 Task: Find connections with filter location Neiva with filter topic #lawfirmmarketingwith filter profile language Spanish with filter current company Tekion Corp with filter school Dr. Ram Manohar Lohia Avadh University with filter industry Temporary Help Services with filter service category Email Marketing with filter keywords title Cruise Director
Action: Mouse moved to (147, 218)
Screenshot: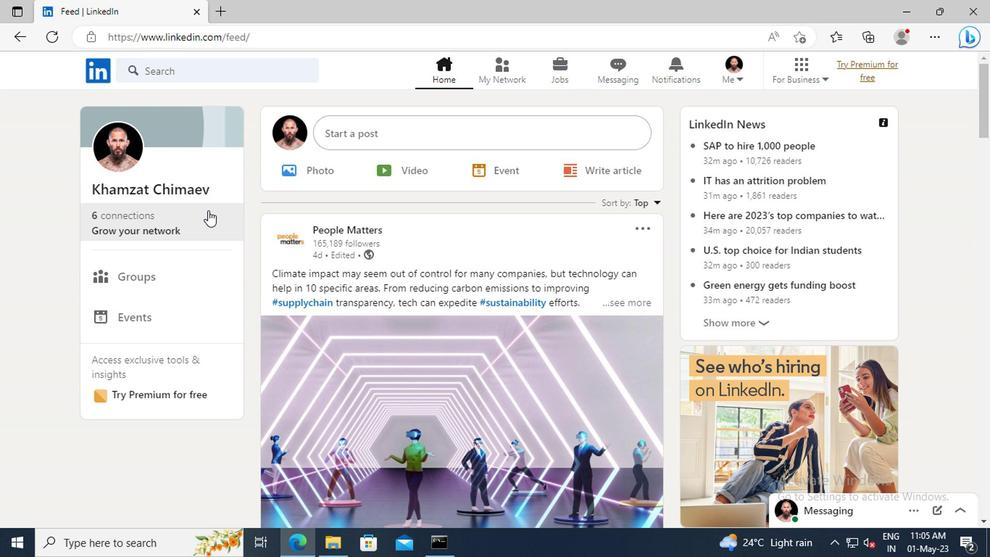
Action: Mouse pressed left at (147, 218)
Screenshot: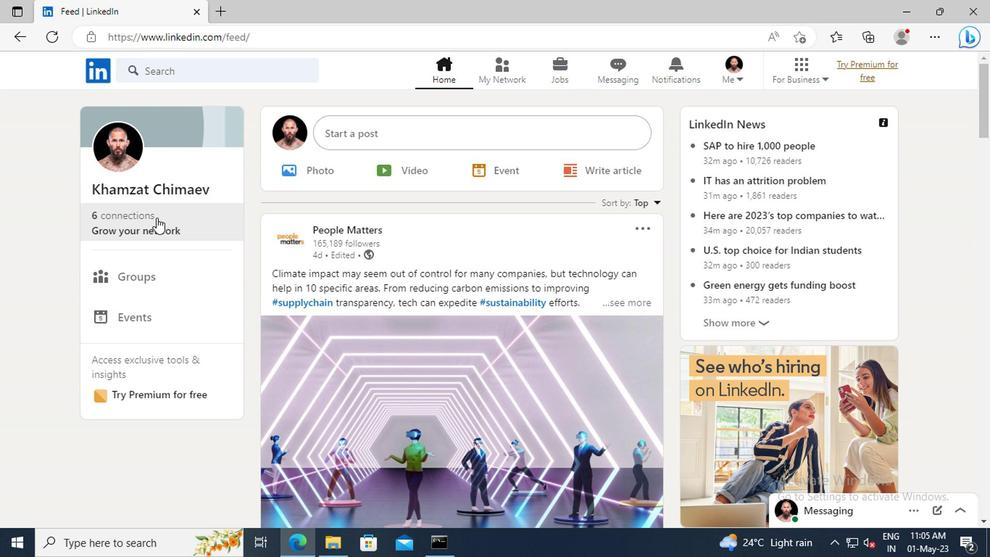 
Action: Mouse moved to (162, 155)
Screenshot: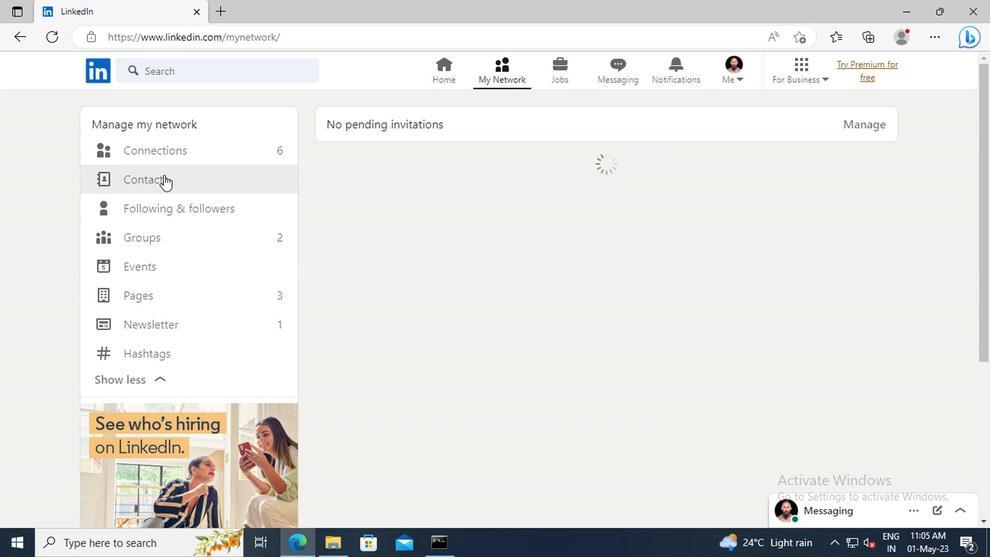 
Action: Mouse pressed left at (162, 155)
Screenshot: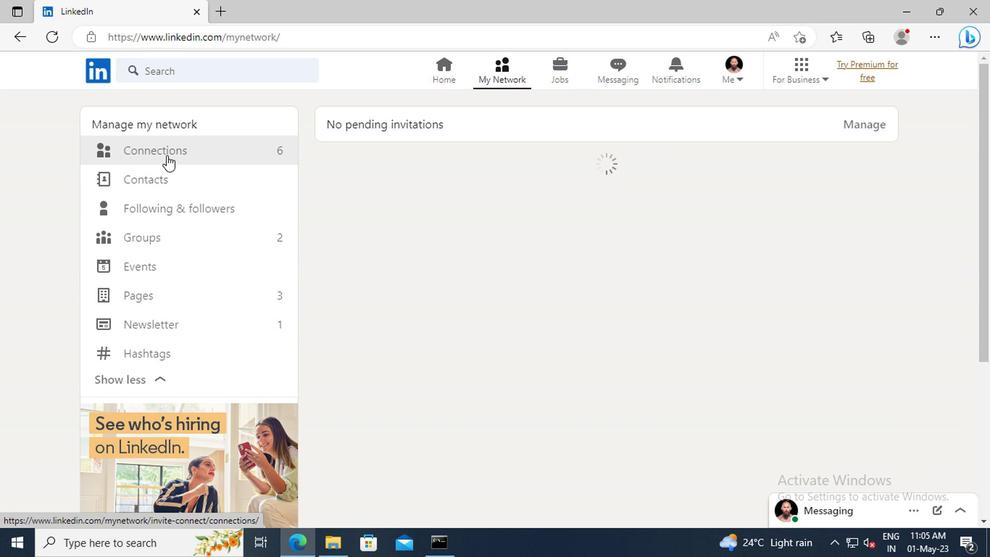 
Action: Mouse moved to (582, 157)
Screenshot: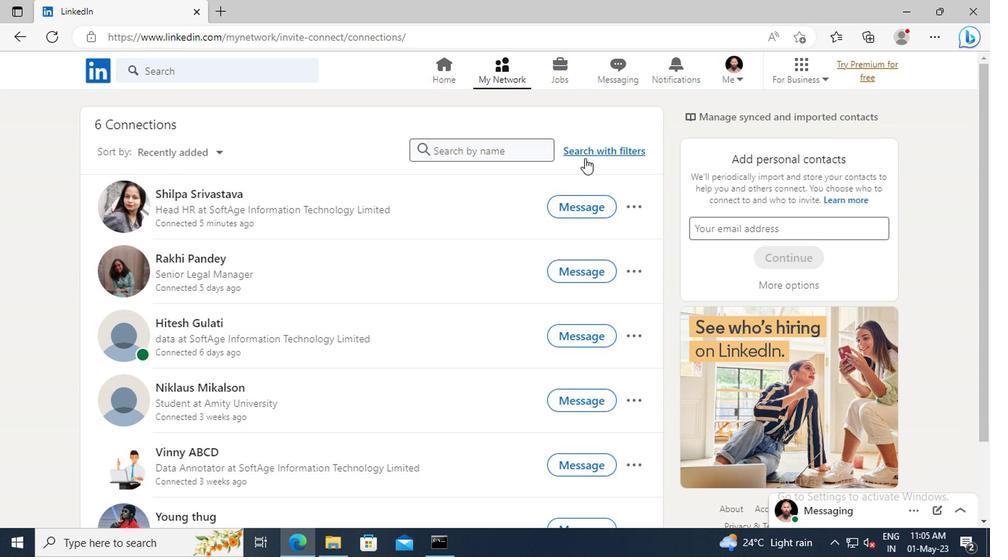 
Action: Mouse pressed left at (582, 157)
Screenshot: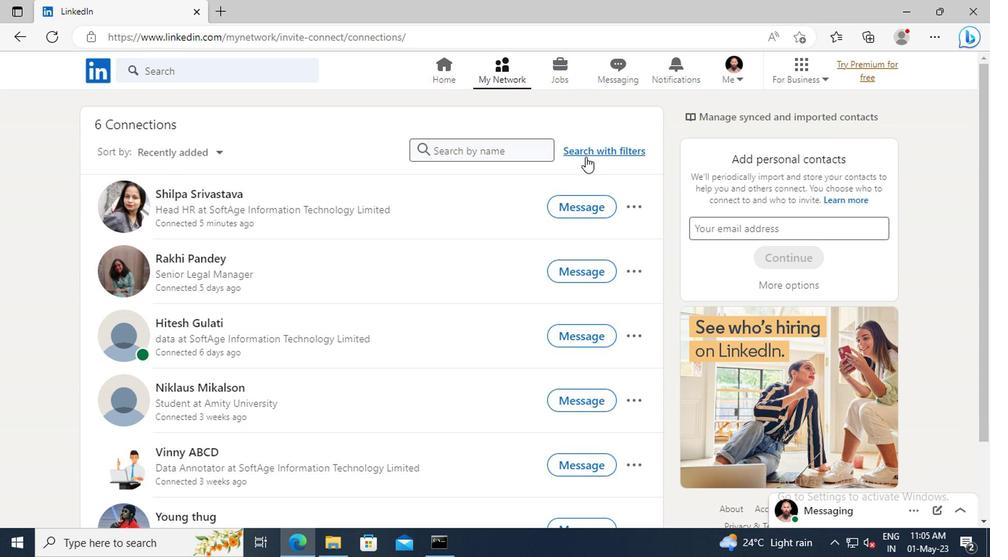 
Action: Mouse moved to (545, 114)
Screenshot: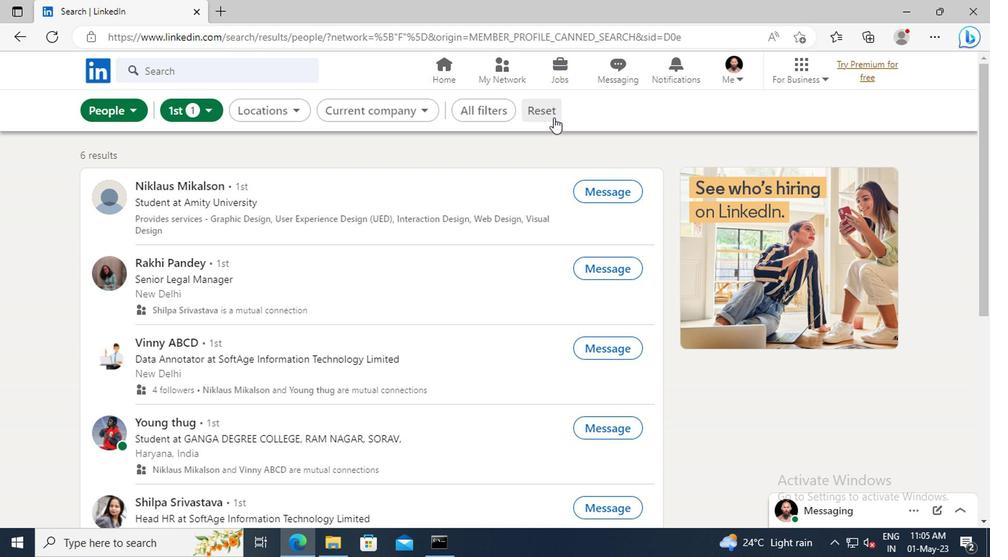
Action: Mouse pressed left at (545, 114)
Screenshot: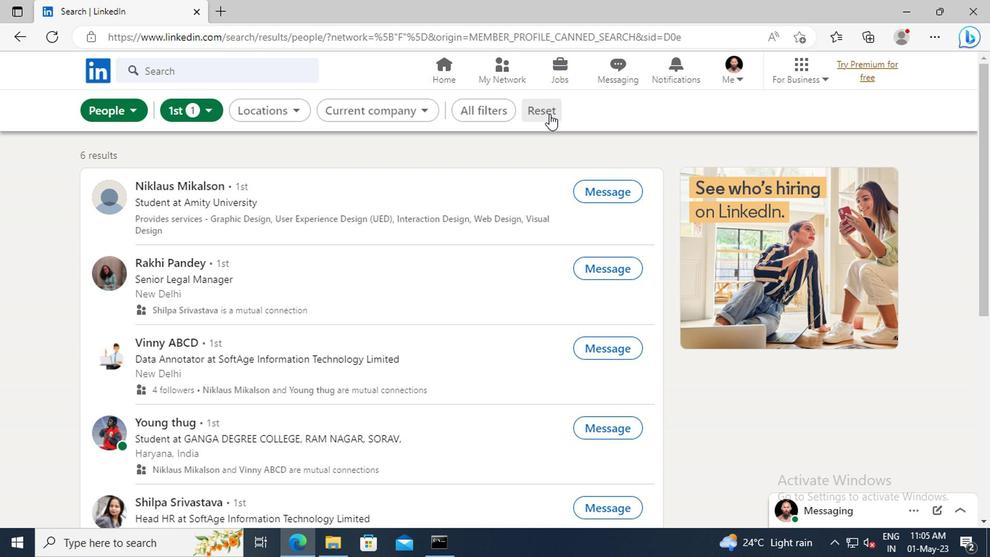 
Action: Mouse moved to (518, 114)
Screenshot: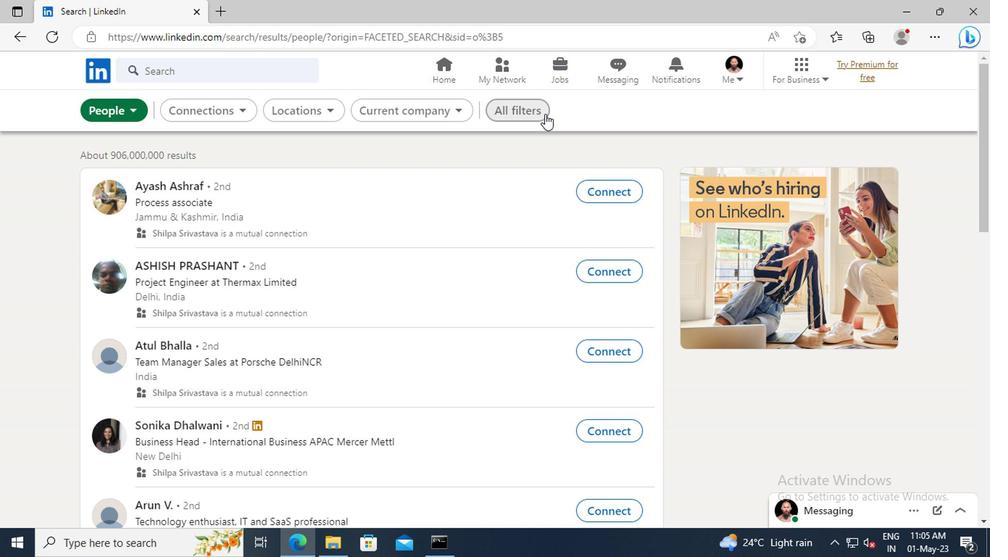 
Action: Mouse pressed left at (518, 114)
Screenshot: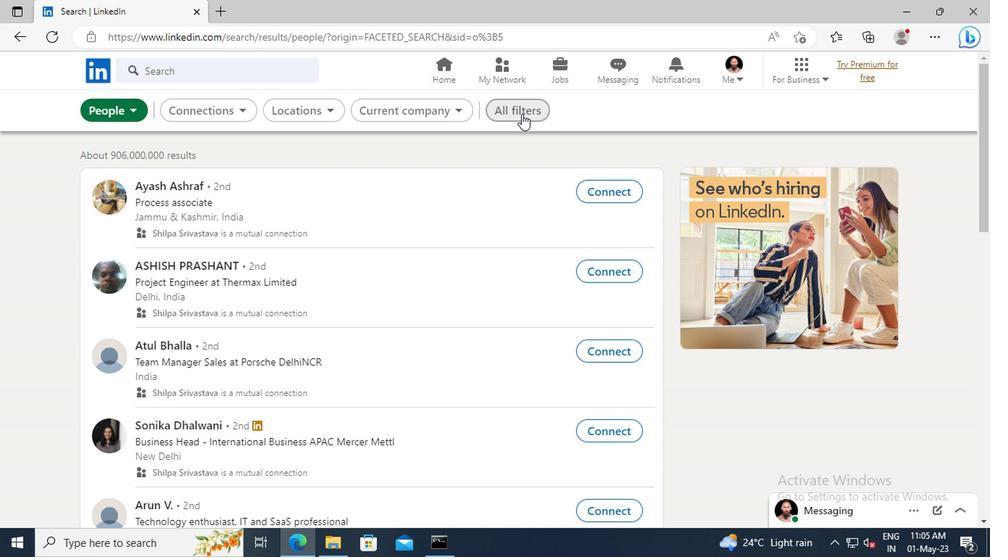 
Action: Mouse moved to (796, 223)
Screenshot: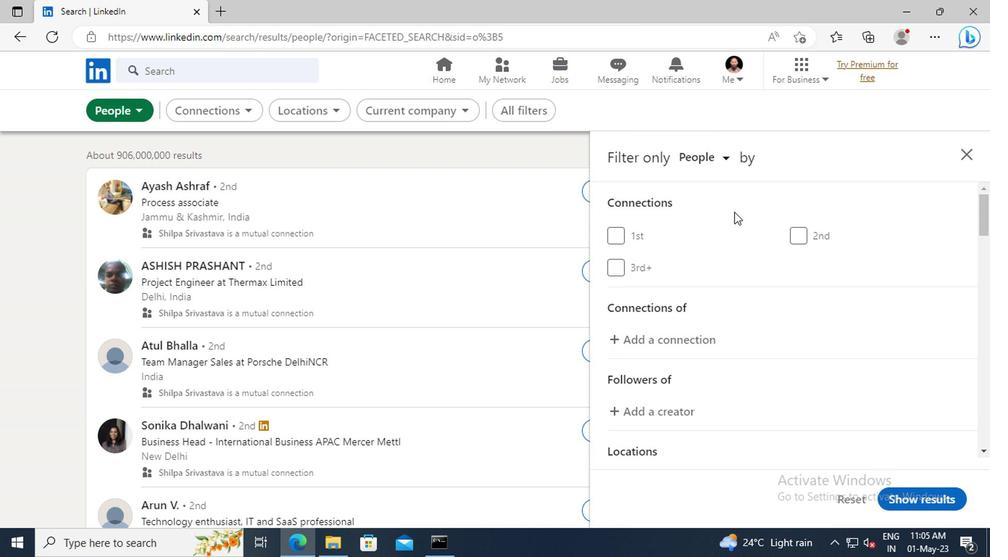 
Action: Mouse scrolled (796, 222) with delta (0, -1)
Screenshot: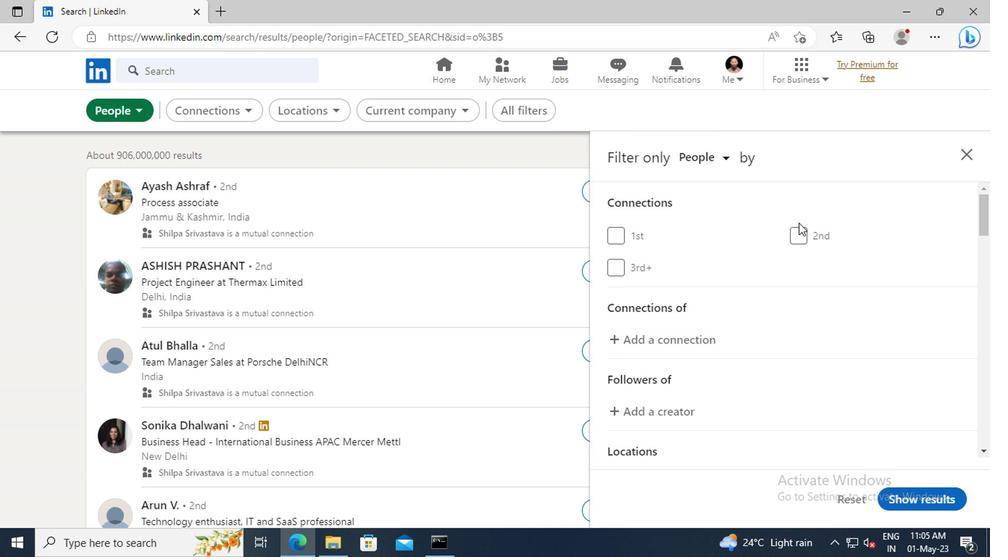 
Action: Mouse scrolled (796, 222) with delta (0, -1)
Screenshot: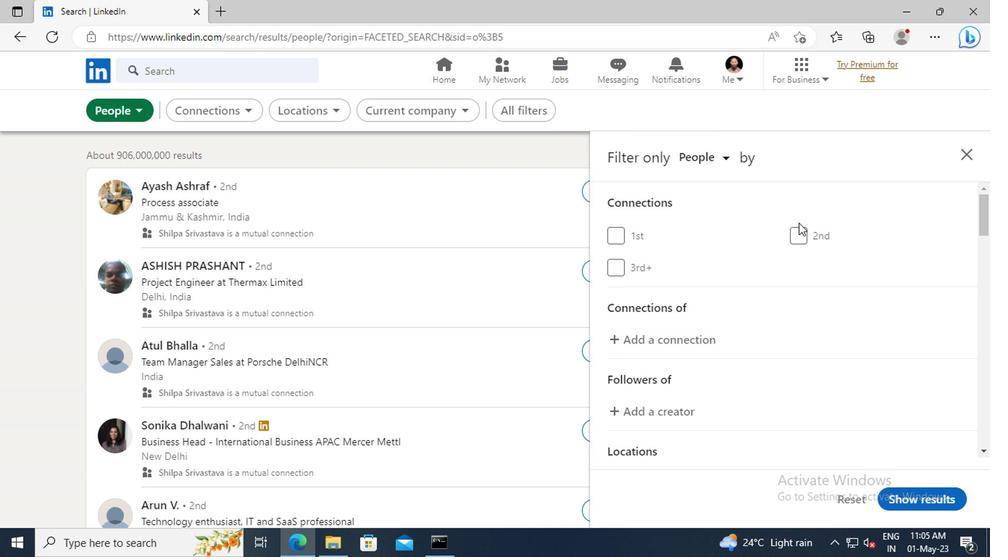 
Action: Mouse scrolled (796, 222) with delta (0, -1)
Screenshot: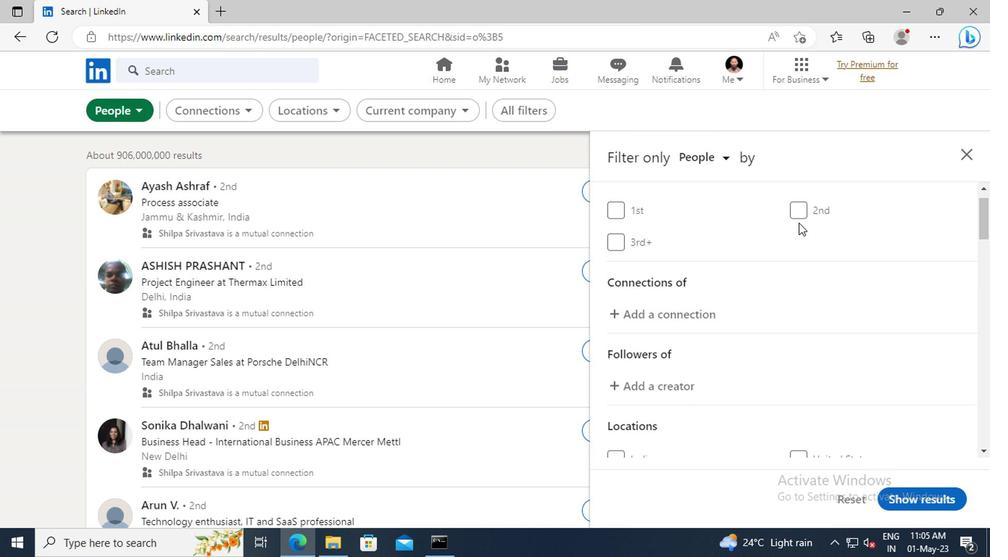 
Action: Mouse scrolled (796, 222) with delta (0, -1)
Screenshot: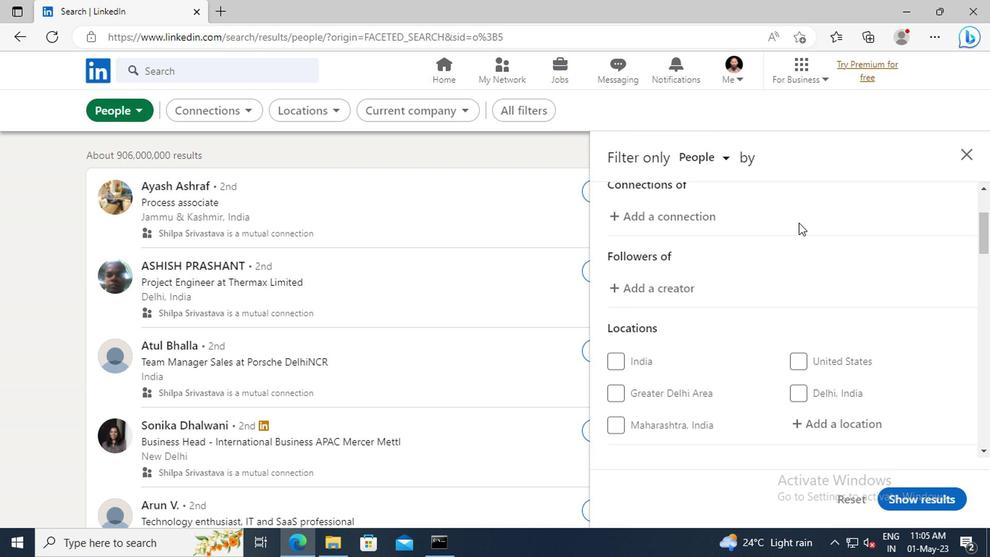 
Action: Mouse moved to (796, 223)
Screenshot: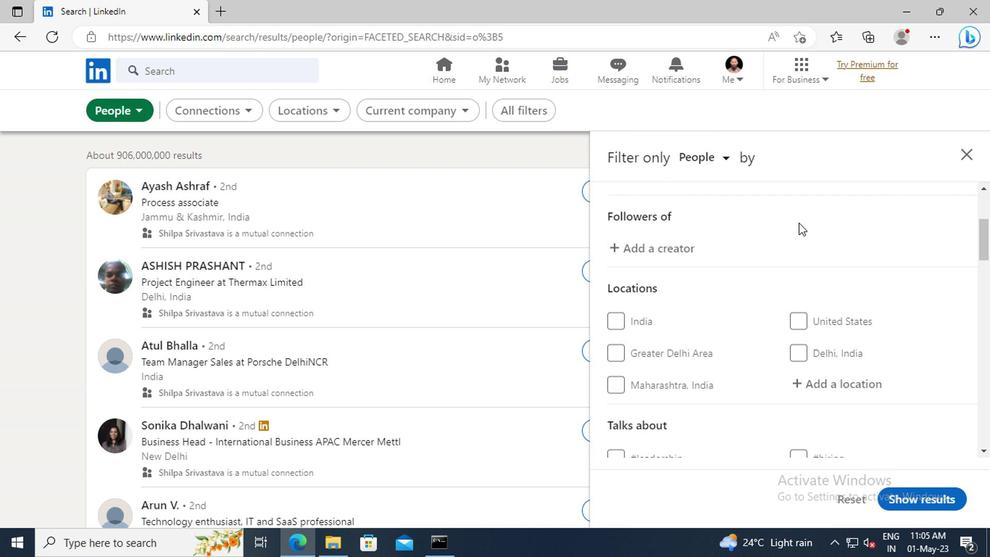 
Action: Mouse scrolled (796, 223) with delta (0, 0)
Screenshot: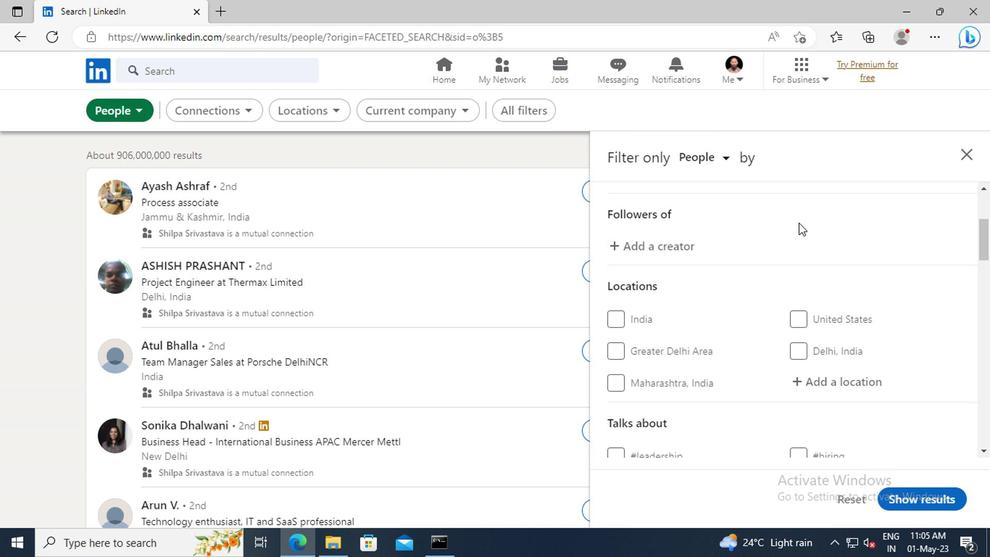 
Action: Mouse scrolled (796, 223) with delta (0, 0)
Screenshot: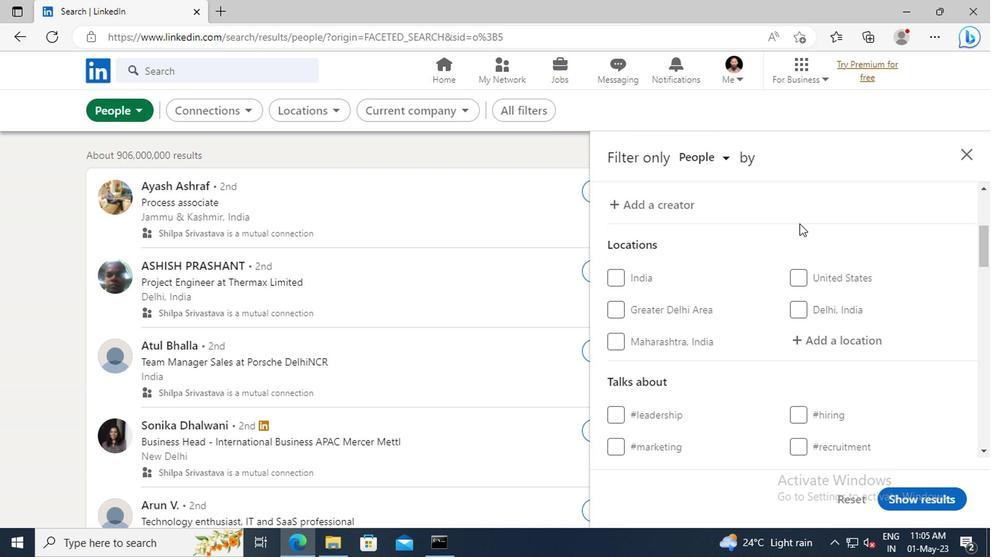 
Action: Mouse moved to (805, 297)
Screenshot: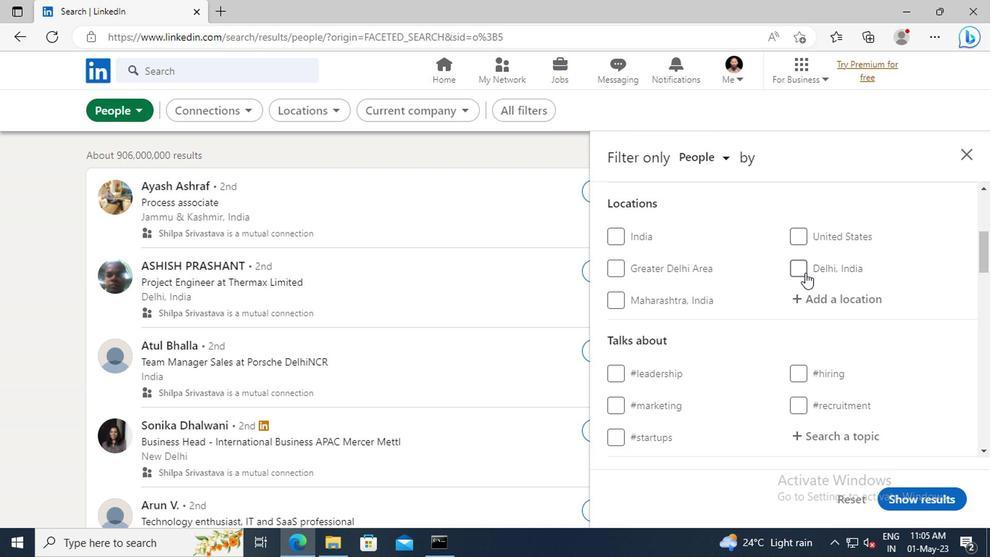 
Action: Mouse pressed left at (805, 297)
Screenshot: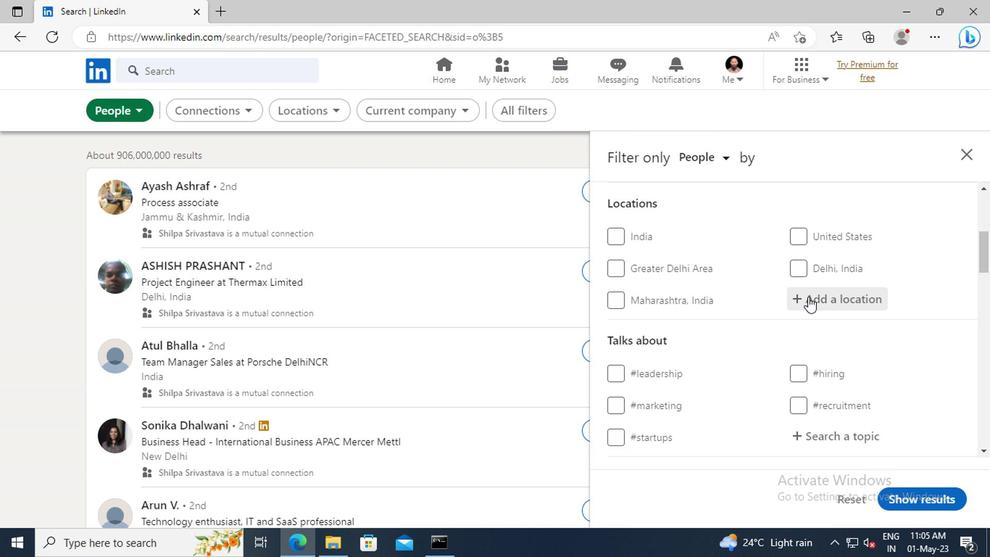 
Action: Key pressed <Key.shift>NEIVA<Key.enter>
Screenshot: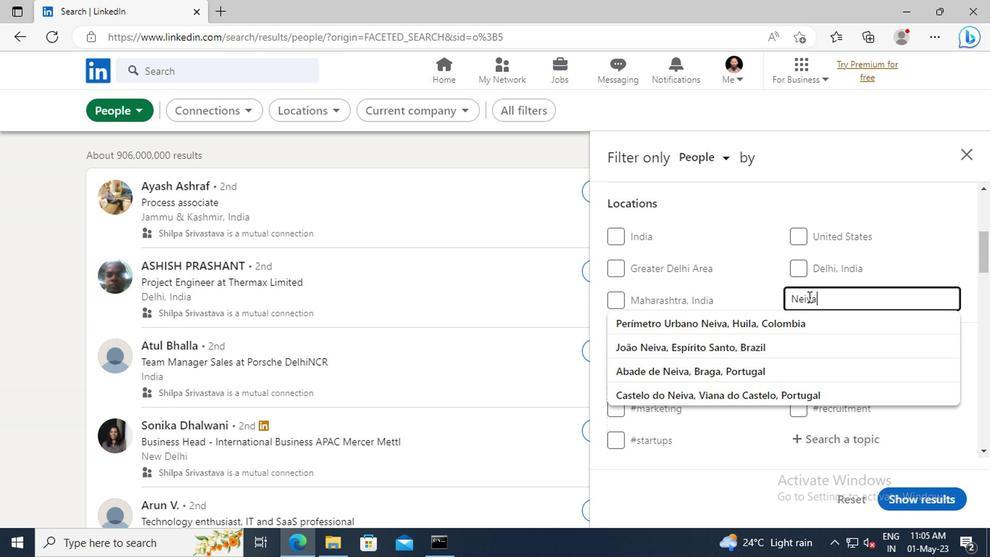 
Action: Mouse scrolled (805, 296) with delta (0, 0)
Screenshot: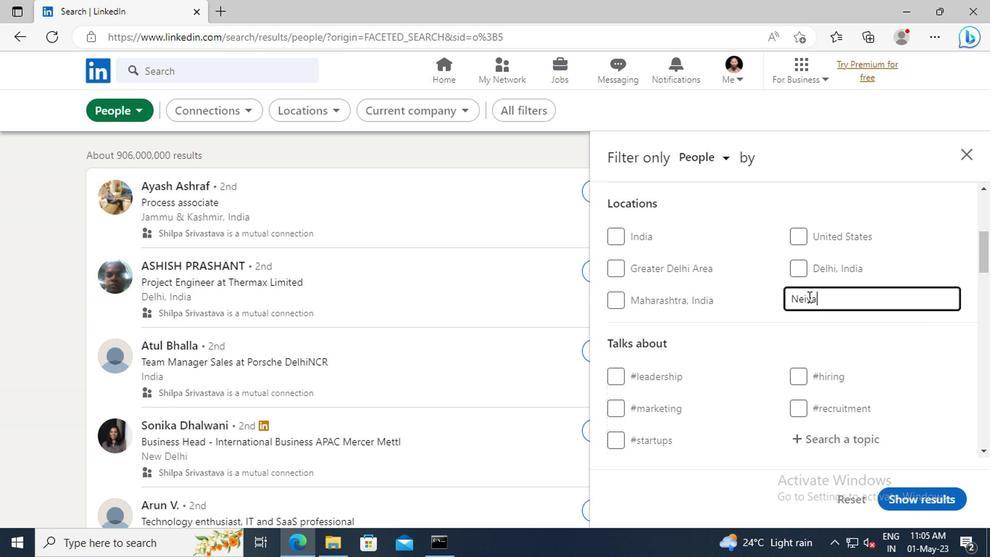 
Action: Mouse scrolled (805, 296) with delta (0, 0)
Screenshot: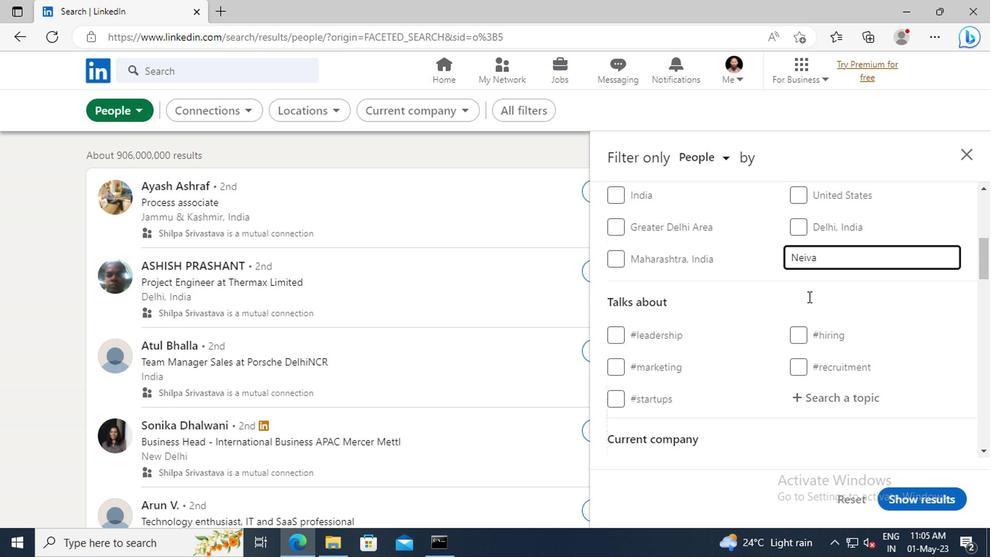 
Action: Mouse scrolled (805, 296) with delta (0, 0)
Screenshot: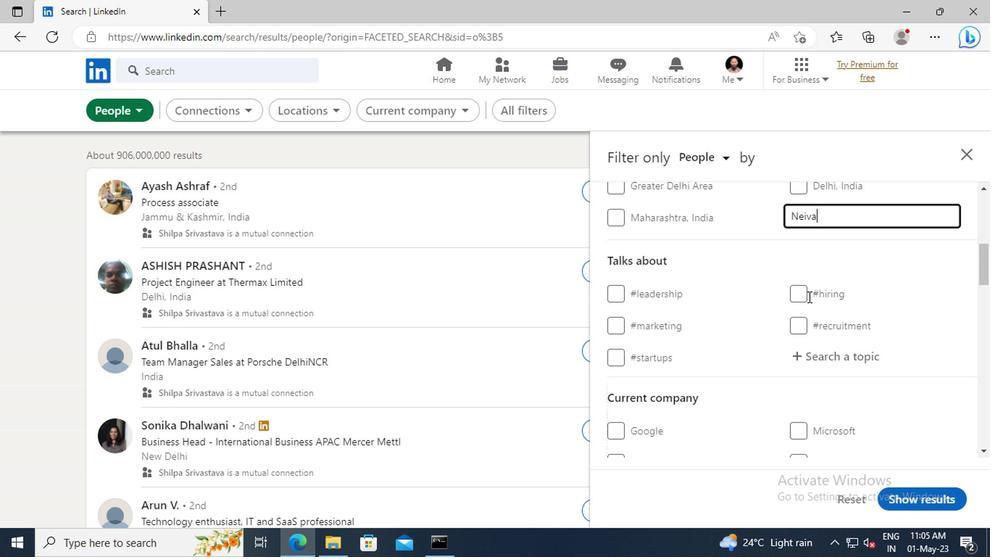 
Action: Mouse moved to (807, 315)
Screenshot: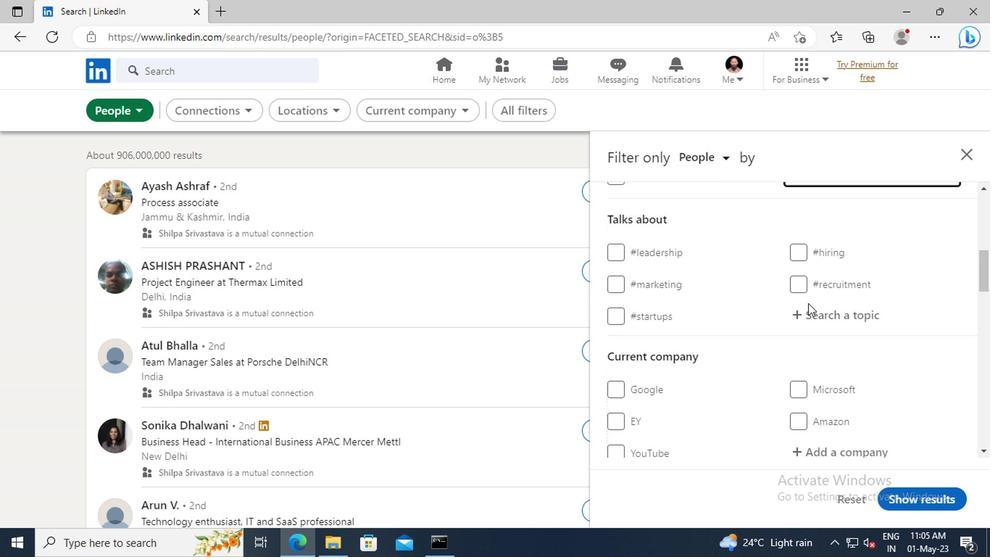 
Action: Mouse pressed left at (807, 315)
Screenshot: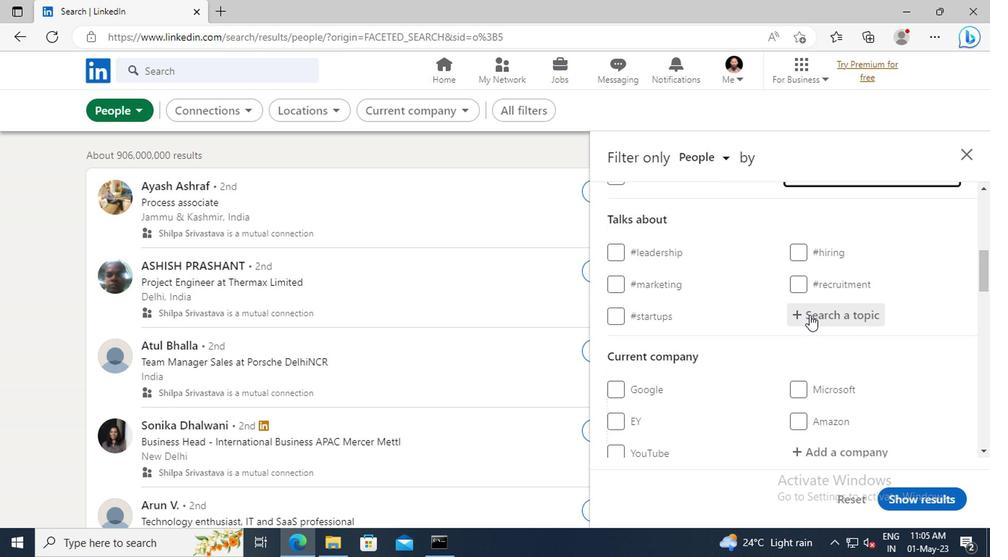 
Action: Key pressed LAWFIRMMARK
Screenshot: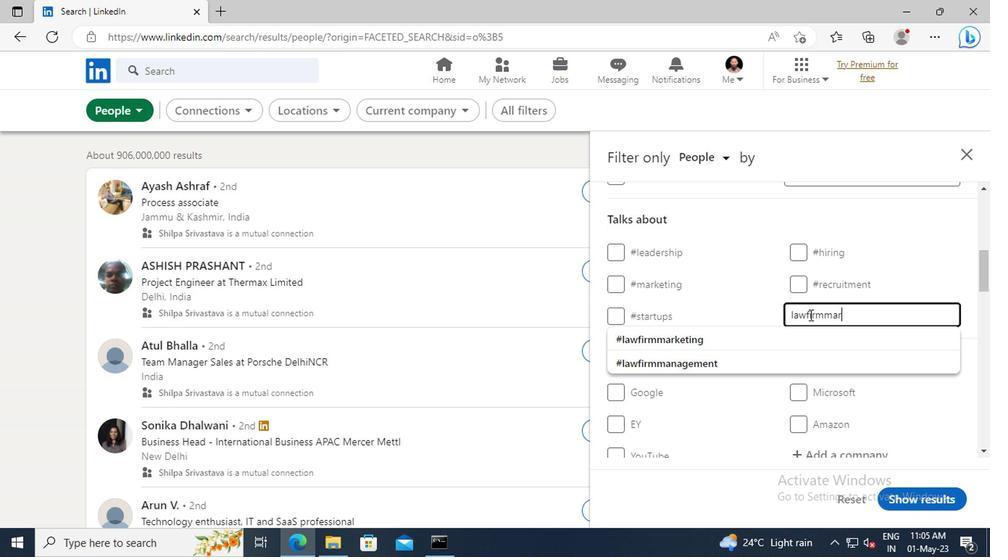 
Action: Mouse moved to (796, 337)
Screenshot: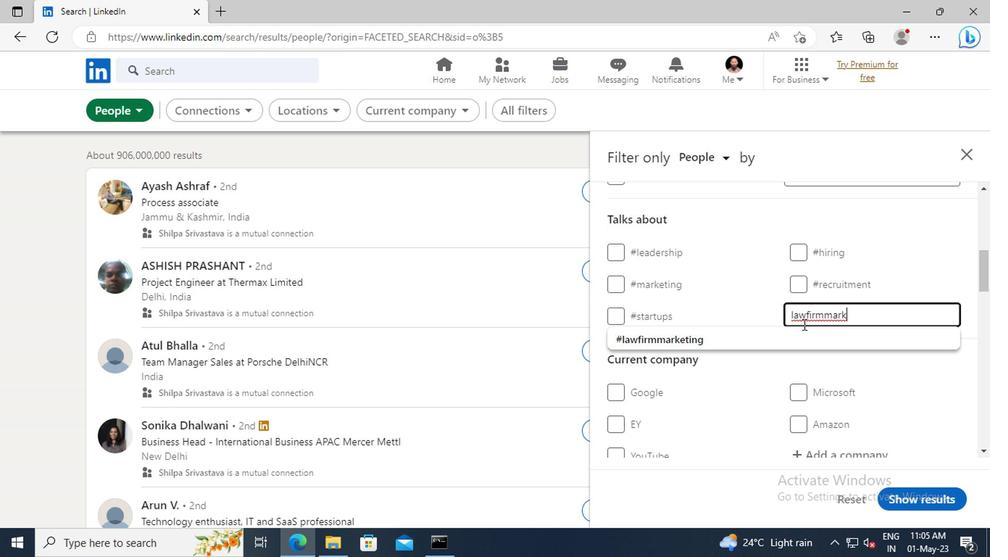 
Action: Mouse pressed left at (796, 337)
Screenshot: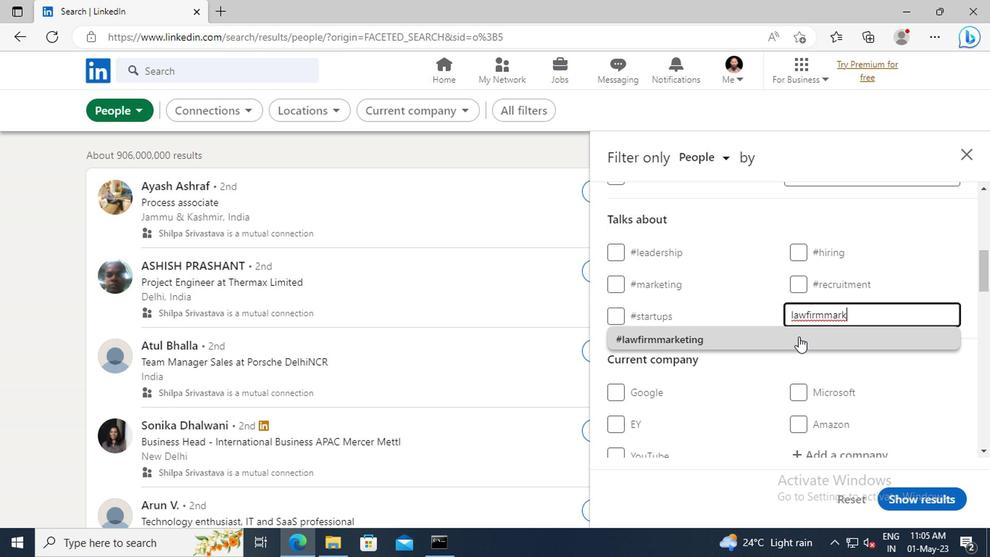 
Action: Mouse scrolled (796, 336) with delta (0, -1)
Screenshot: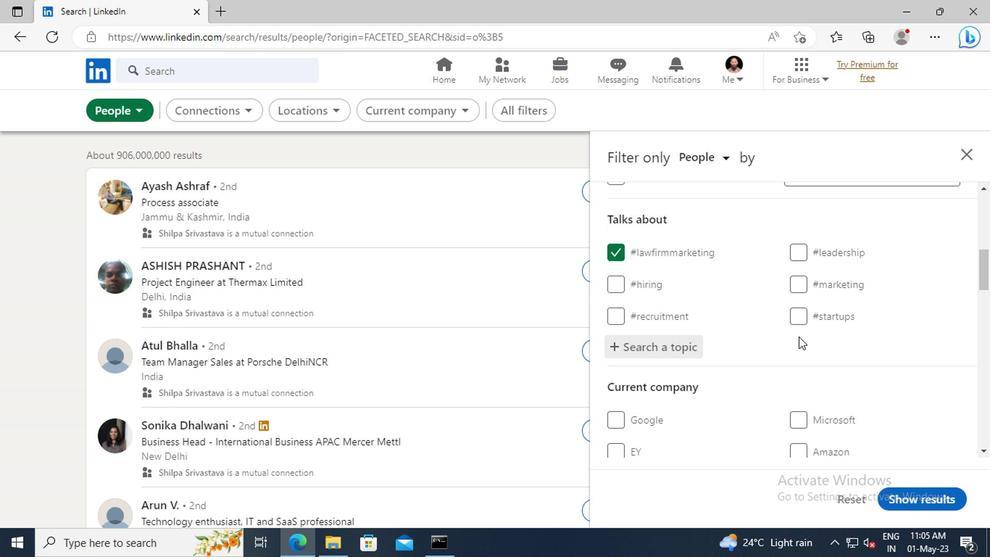 
Action: Mouse scrolled (796, 336) with delta (0, -1)
Screenshot: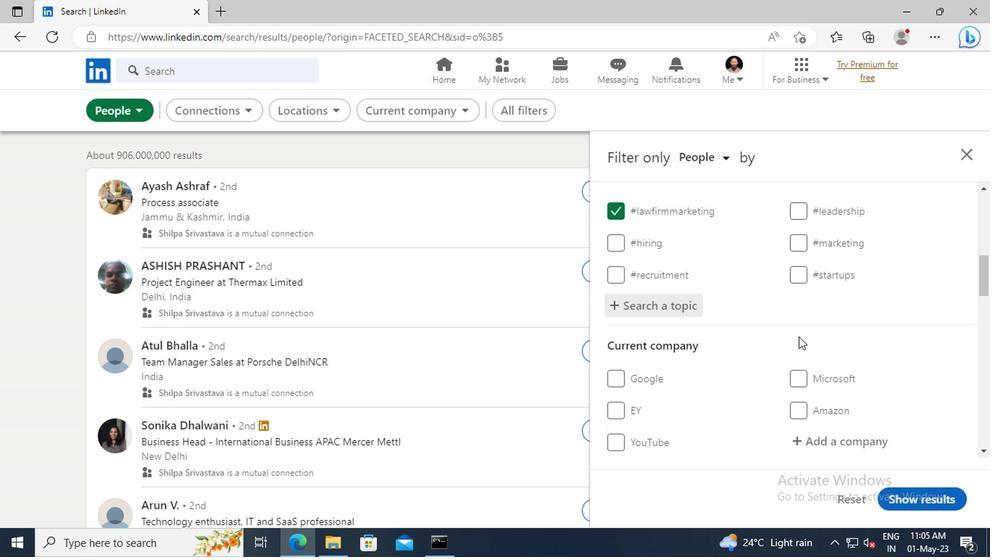
Action: Mouse scrolled (796, 336) with delta (0, -1)
Screenshot: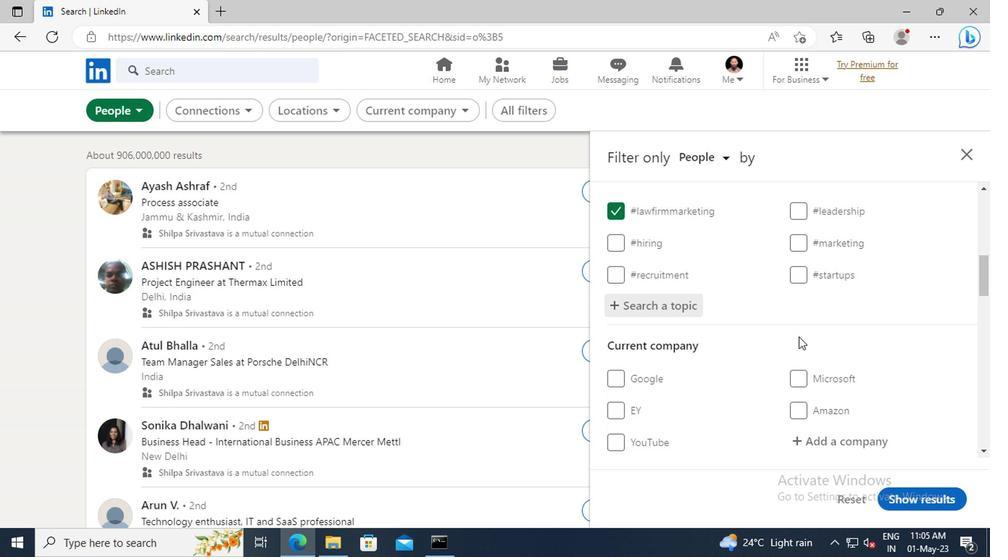 
Action: Mouse scrolled (796, 336) with delta (0, -1)
Screenshot: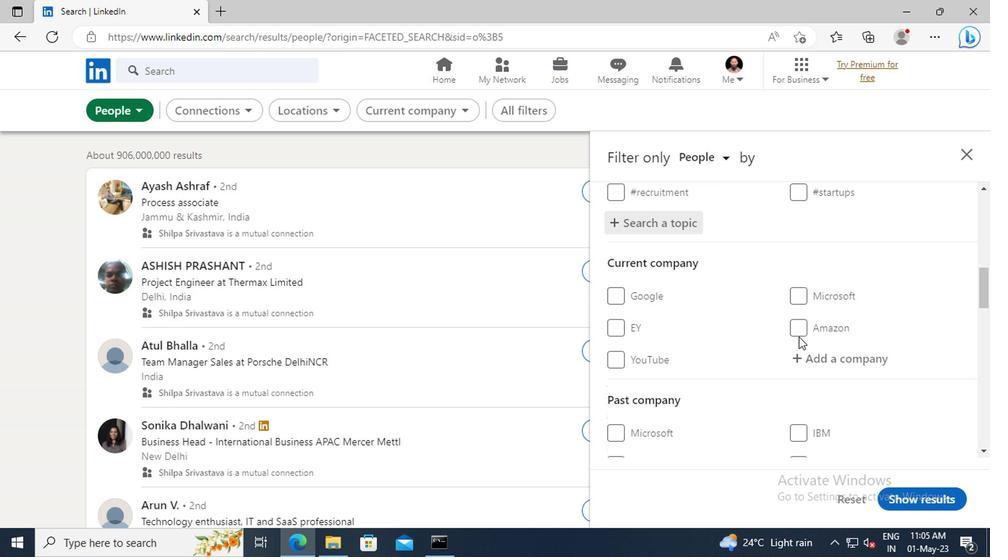 
Action: Mouse scrolled (796, 336) with delta (0, -1)
Screenshot: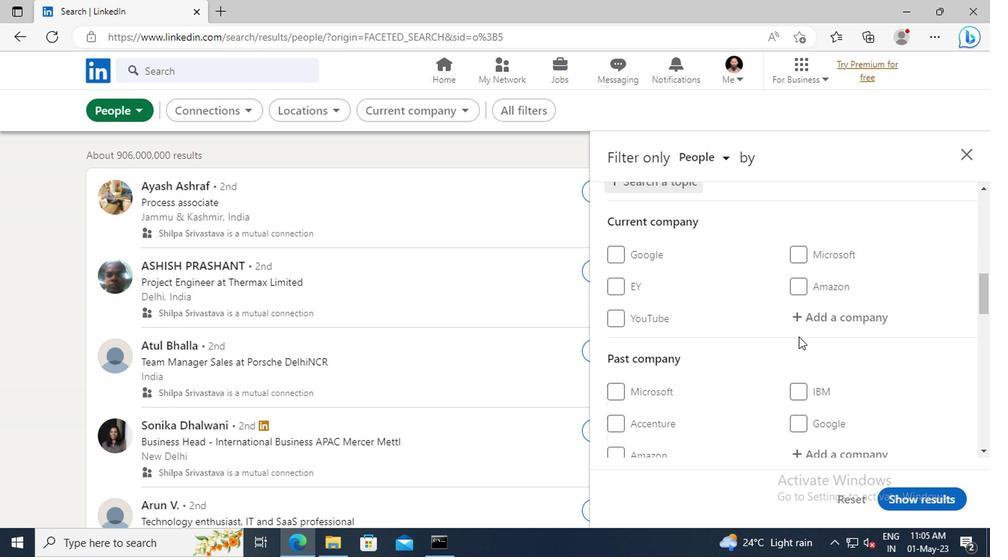 
Action: Mouse scrolled (796, 336) with delta (0, -1)
Screenshot: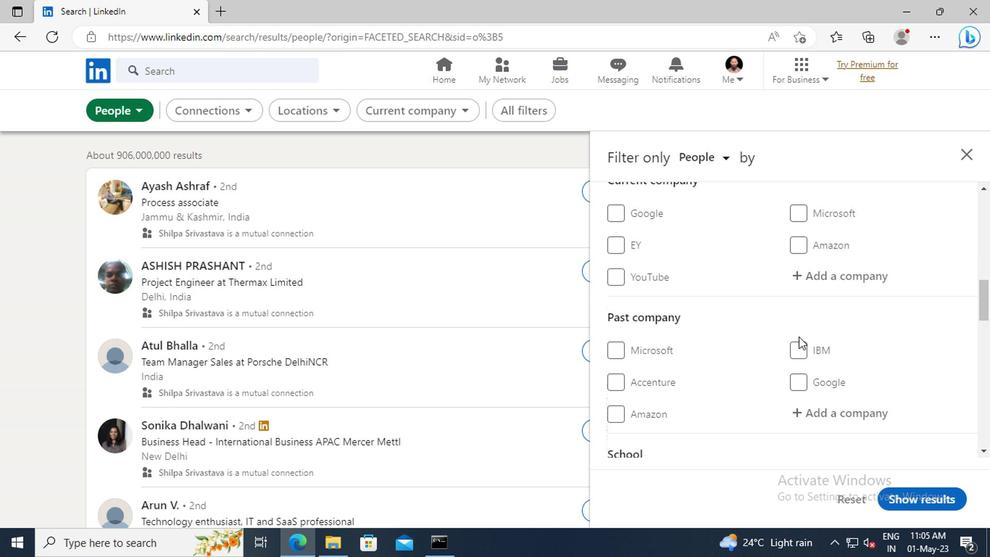 
Action: Mouse scrolled (796, 336) with delta (0, -1)
Screenshot: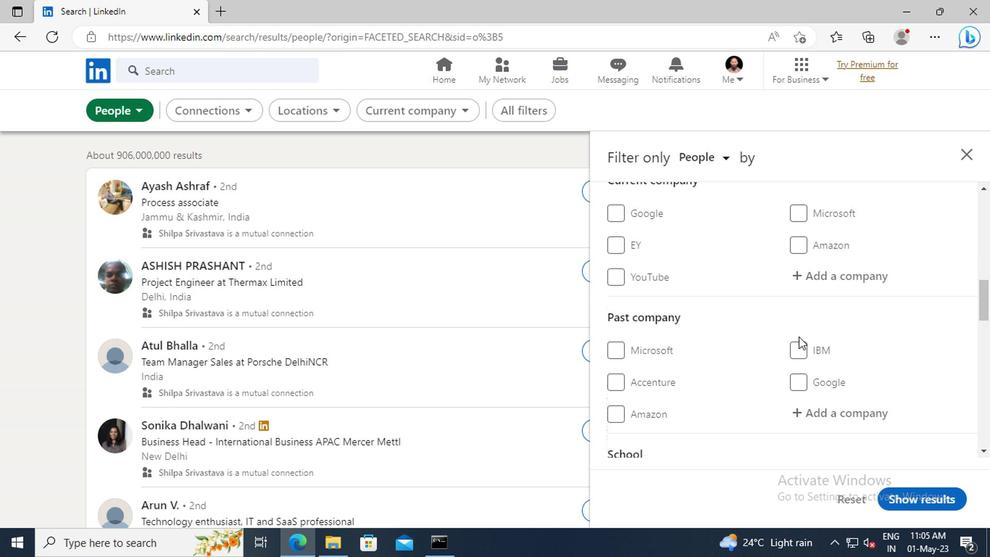 
Action: Mouse scrolled (796, 336) with delta (0, -1)
Screenshot: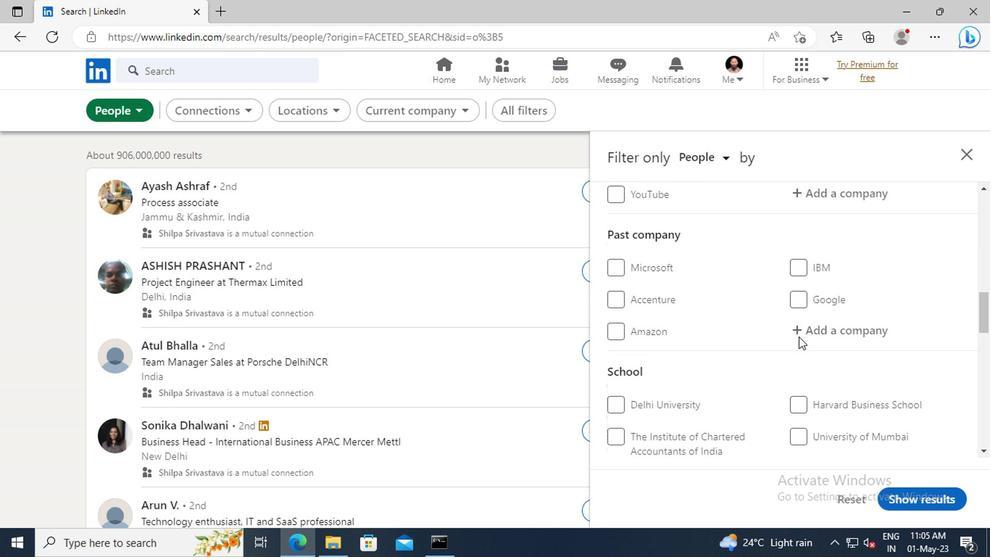 
Action: Mouse scrolled (796, 336) with delta (0, -1)
Screenshot: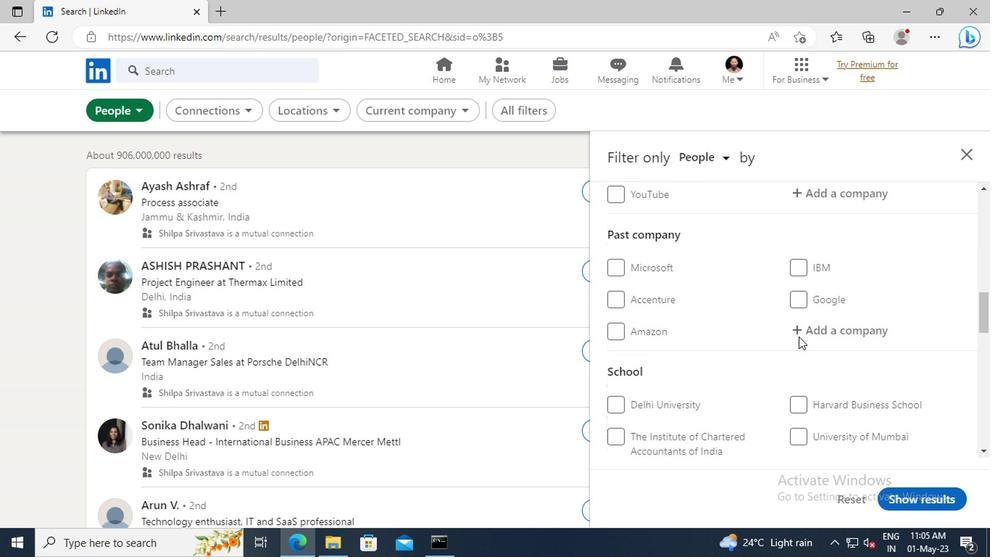 
Action: Mouse scrolled (796, 336) with delta (0, -1)
Screenshot: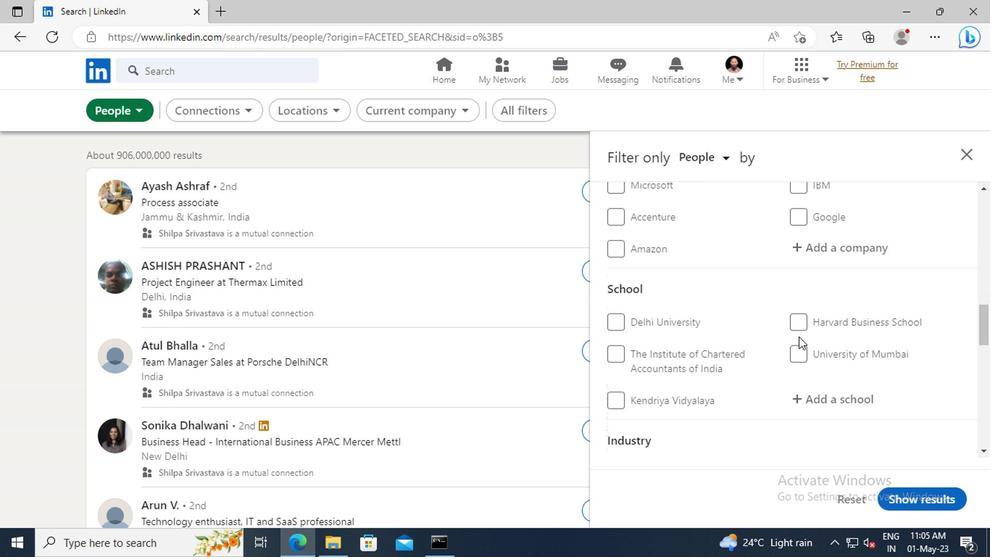 
Action: Mouse scrolled (796, 336) with delta (0, -1)
Screenshot: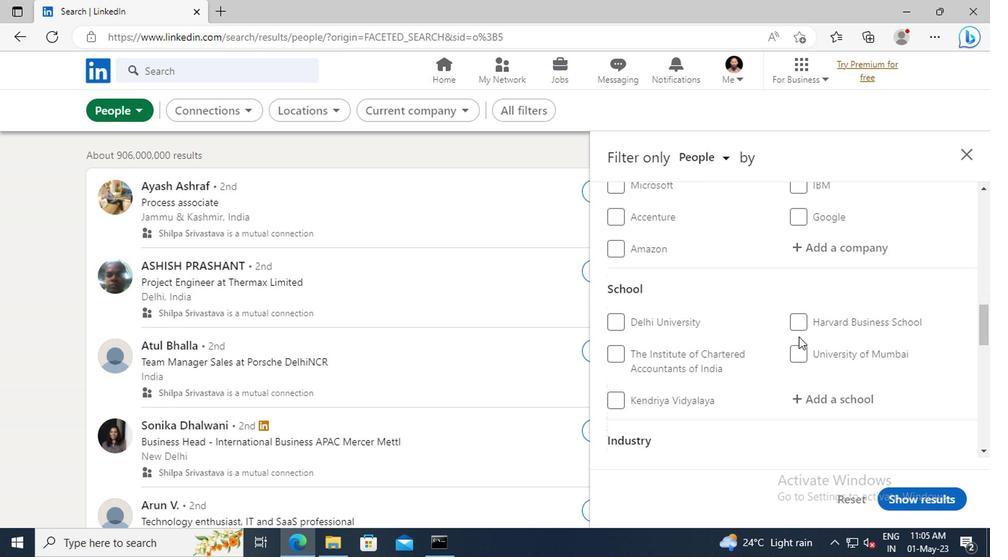 
Action: Mouse scrolled (796, 336) with delta (0, -1)
Screenshot: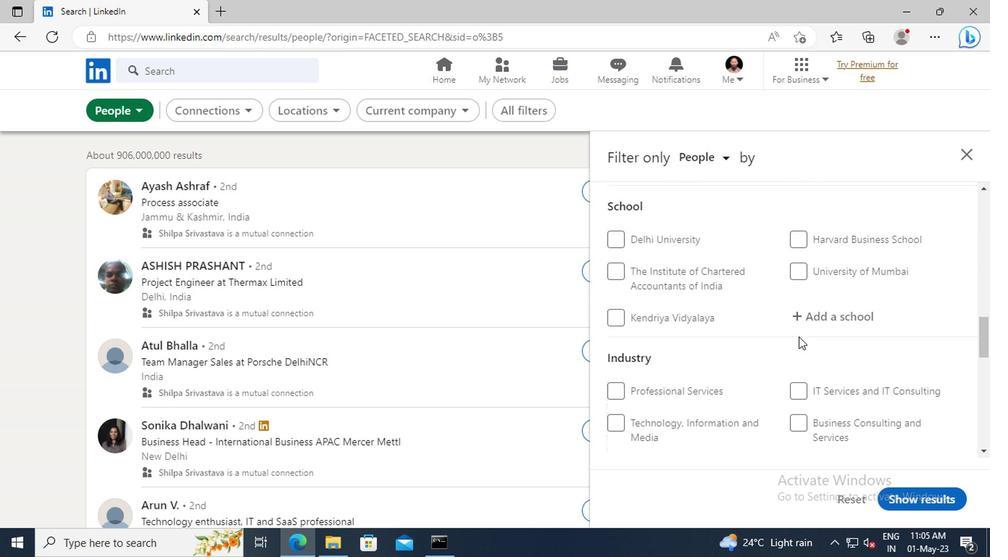 
Action: Mouse scrolled (796, 336) with delta (0, -1)
Screenshot: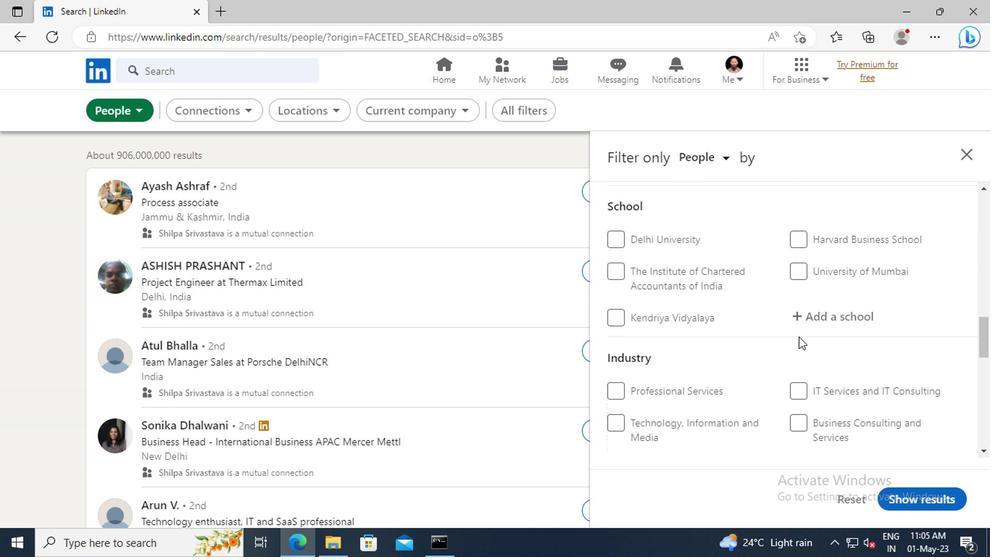 
Action: Mouse scrolled (796, 336) with delta (0, -1)
Screenshot: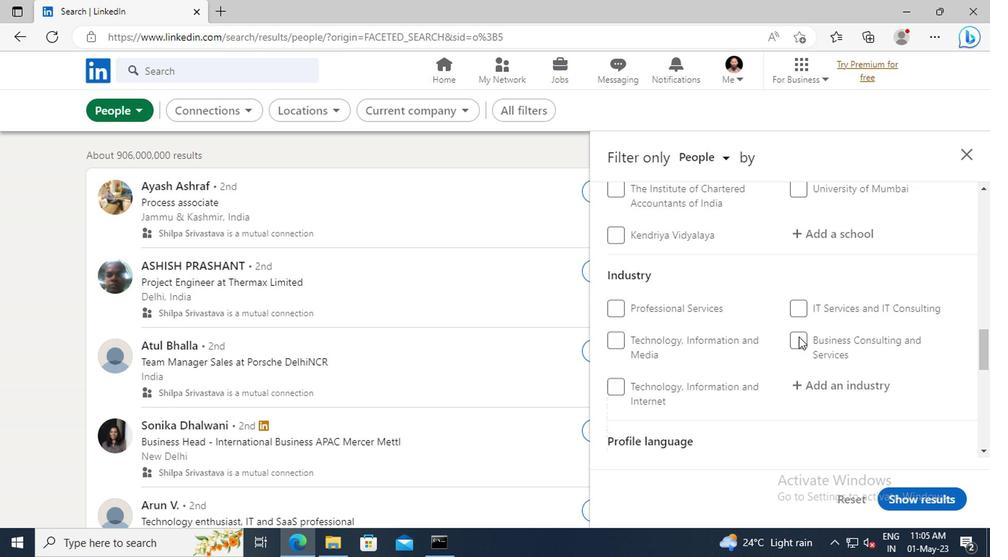 
Action: Mouse scrolled (796, 336) with delta (0, -1)
Screenshot: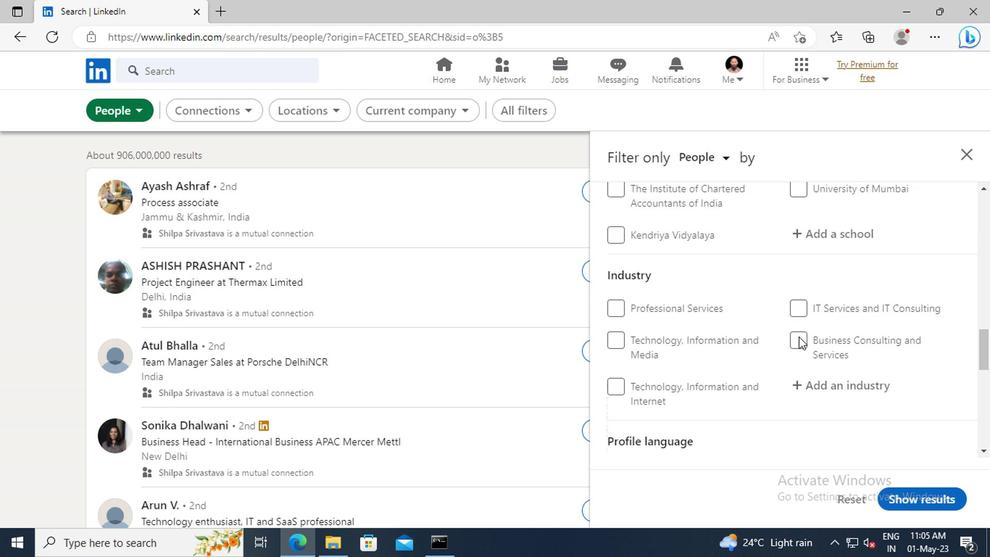 
Action: Mouse scrolled (796, 336) with delta (0, -1)
Screenshot: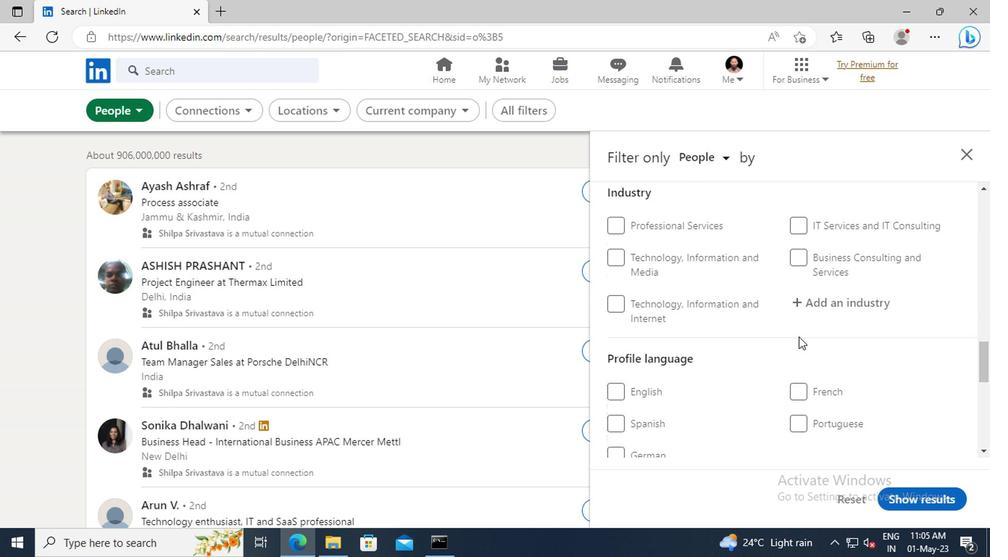 
Action: Mouse moved to (614, 385)
Screenshot: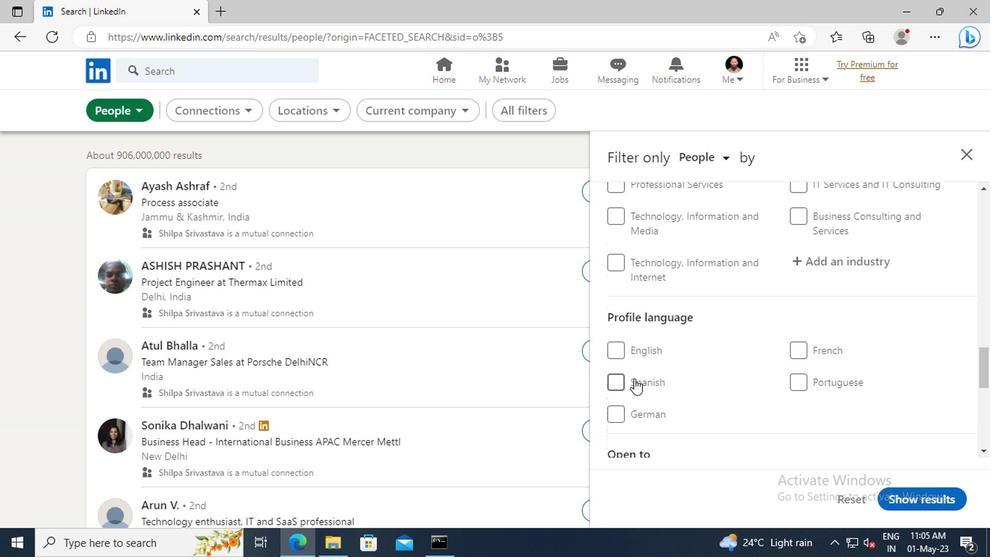 
Action: Mouse pressed left at (614, 385)
Screenshot: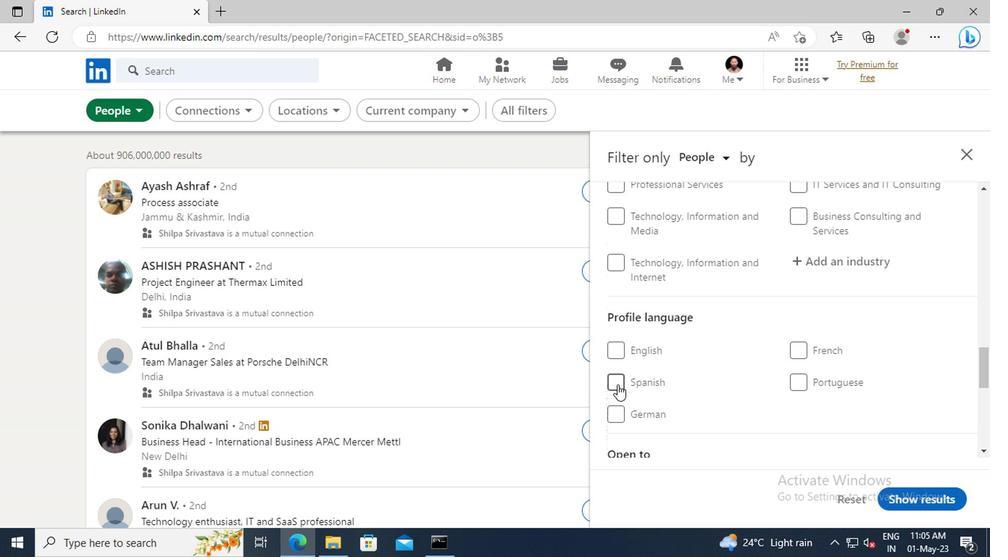 
Action: Mouse moved to (789, 360)
Screenshot: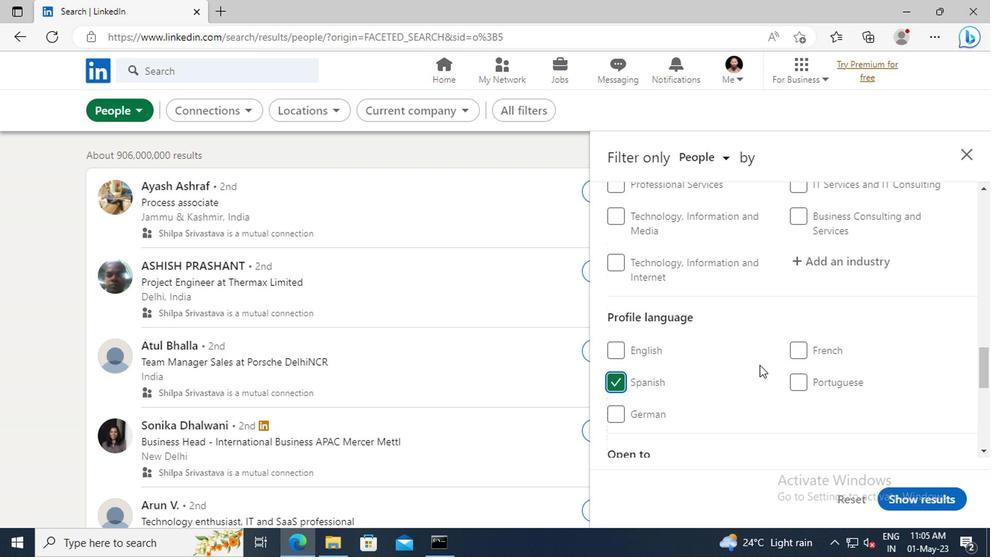 
Action: Mouse scrolled (789, 361) with delta (0, 0)
Screenshot: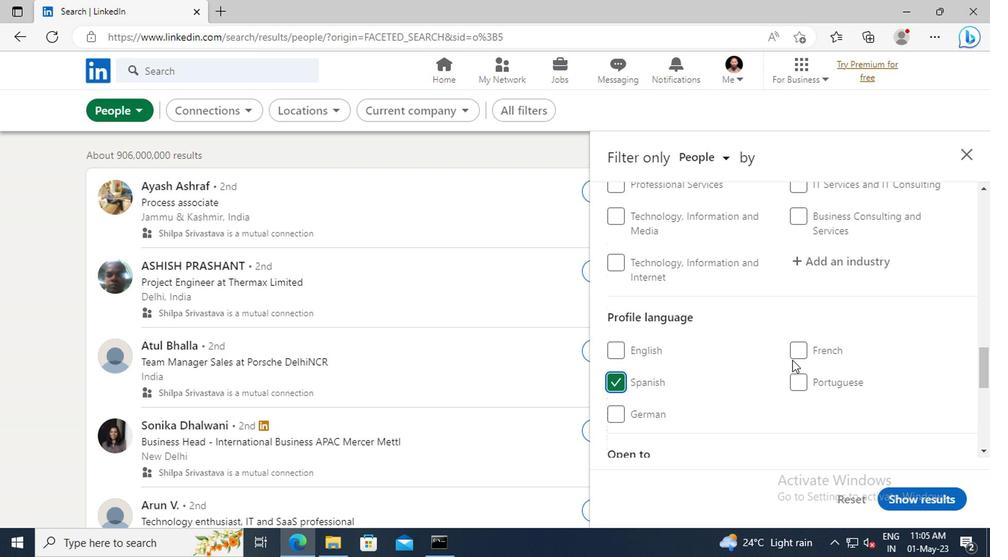 
Action: Mouse scrolled (789, 361) with delta (0, 0)
Screenshot: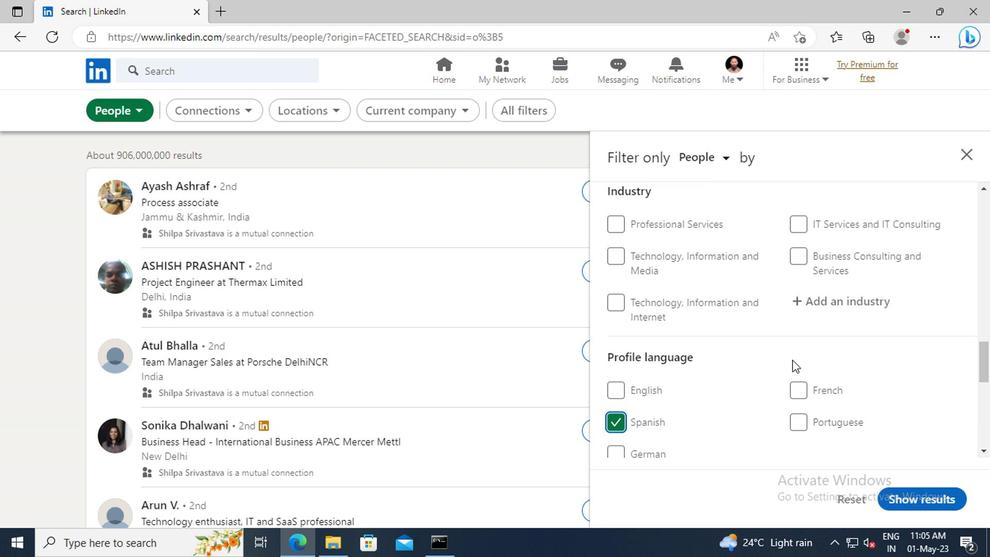 
Action: Mouse scrolled (789, 361) with delta (0, 0)
Screenshot: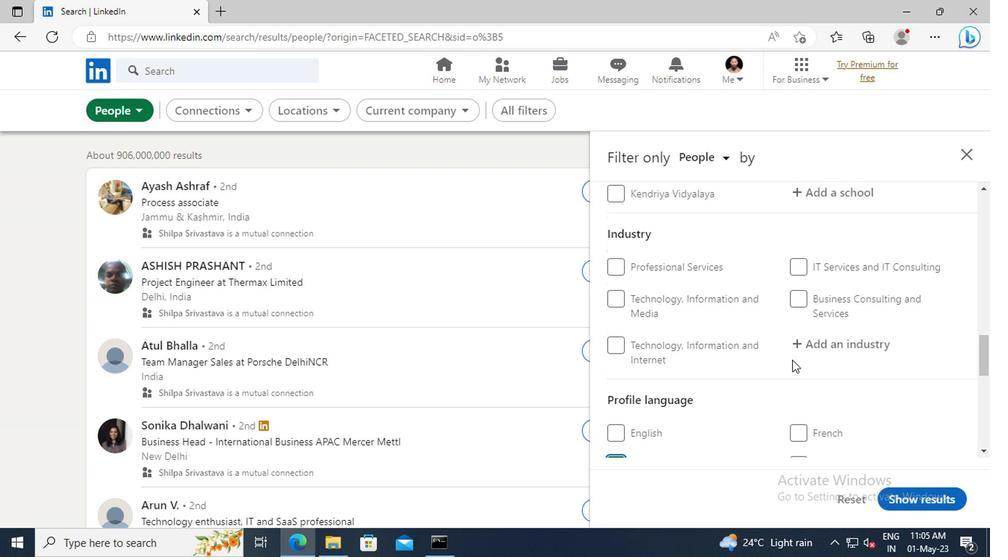 
Action: Mouse scrolled (789, 361) with delta (0, 0)
Screenshot: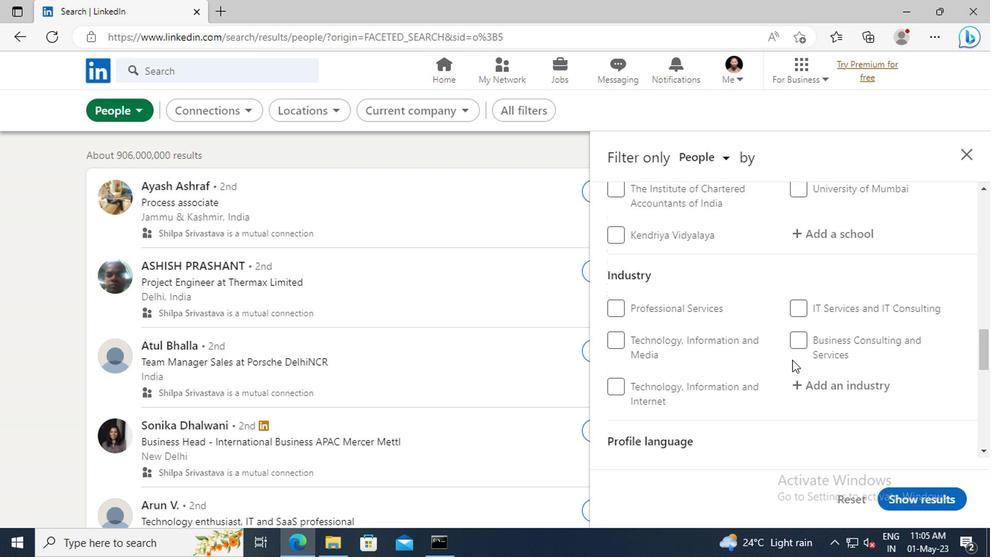 
Action: Mouse scrolled (789, 361) with delta (0, 0)
Screenshot: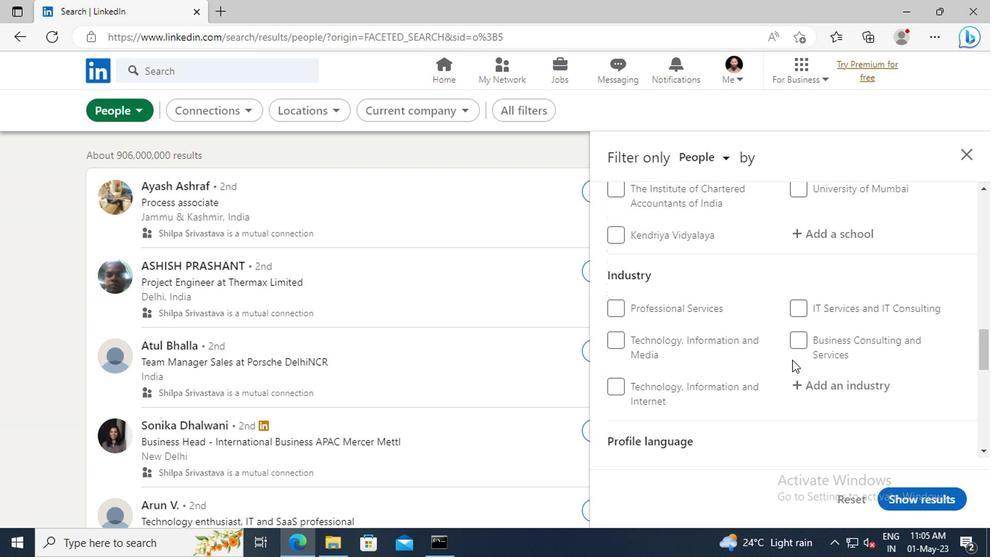 
Action: Mouse scrolled (789, 361) with delta (0, 0)
Screenshot: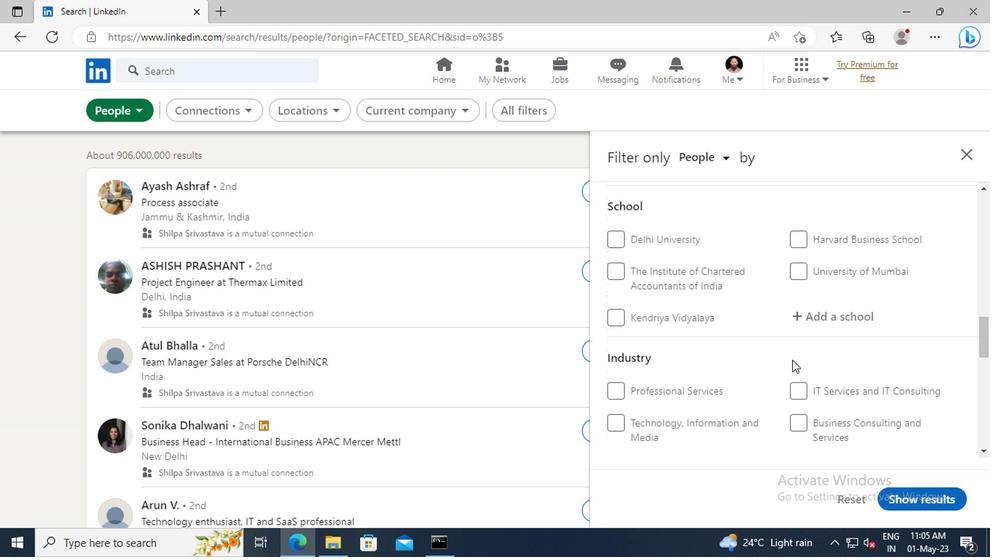 
Action: Mouse scrolled (789, 361) with delta (0, 0)
Screenshot: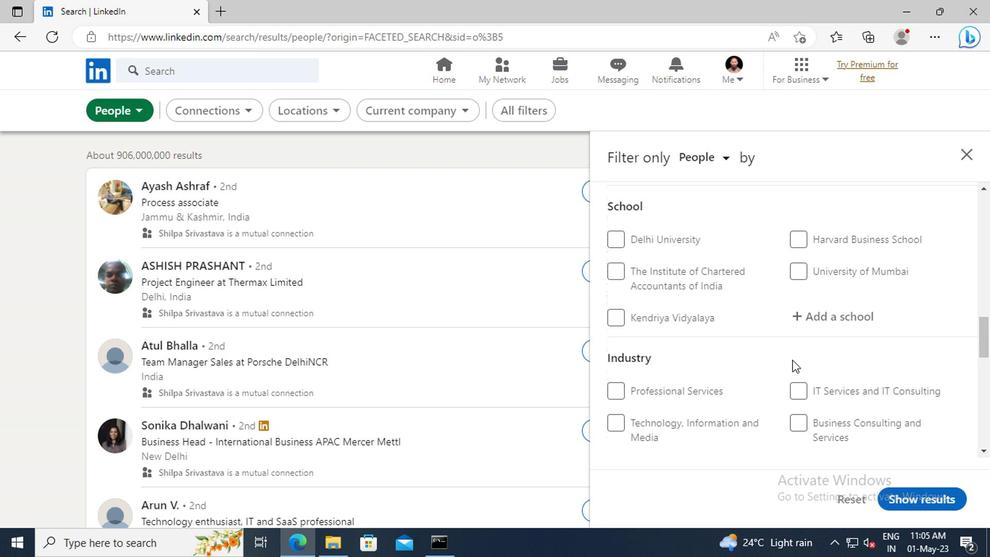 
Action: Mouse scrolled (789, 361) with delta (0, 0)
Screenshot: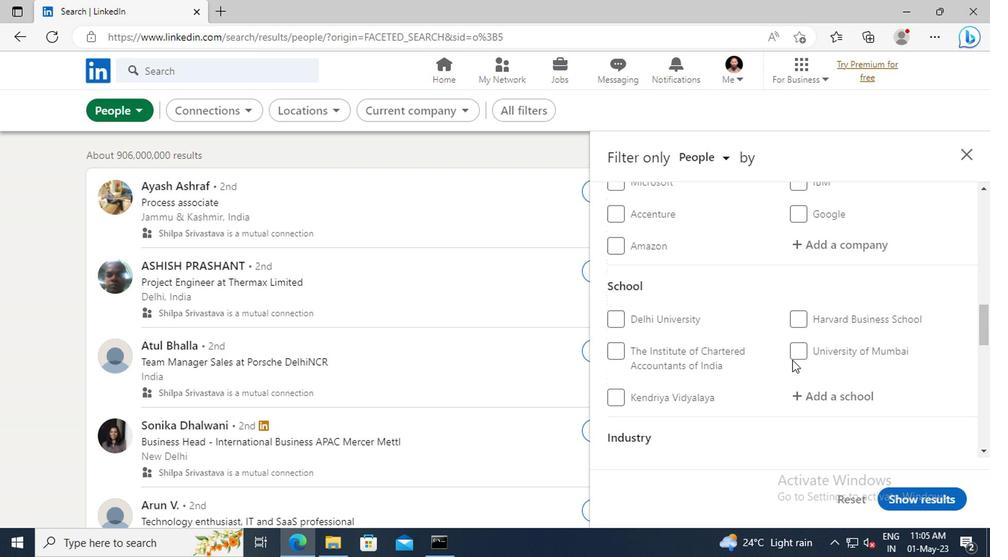
Action: Mouse scrolled (789, 361) with delta (0, 0)
Screenshot: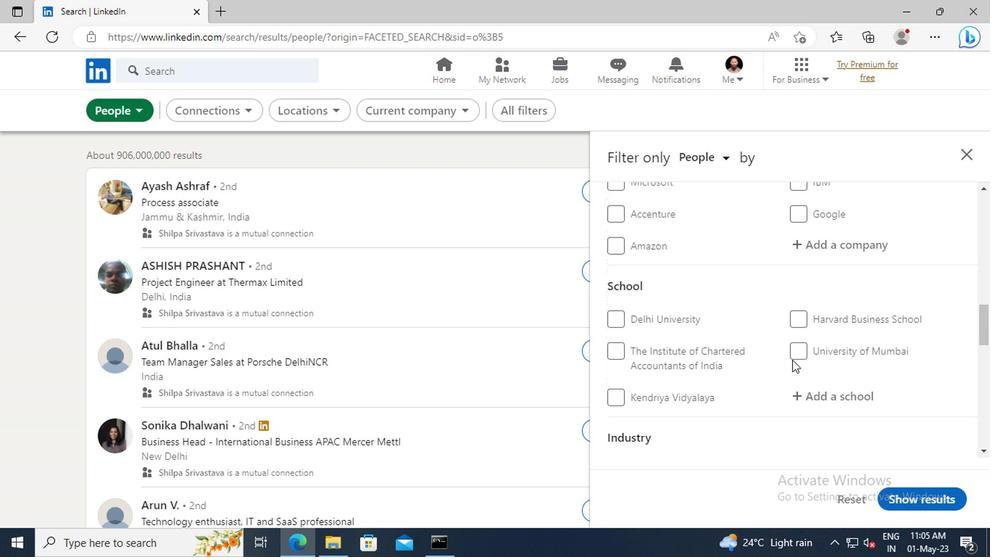 
Action: Mouse scrolled (789, 361) with delta (0, 0)
Screenshot: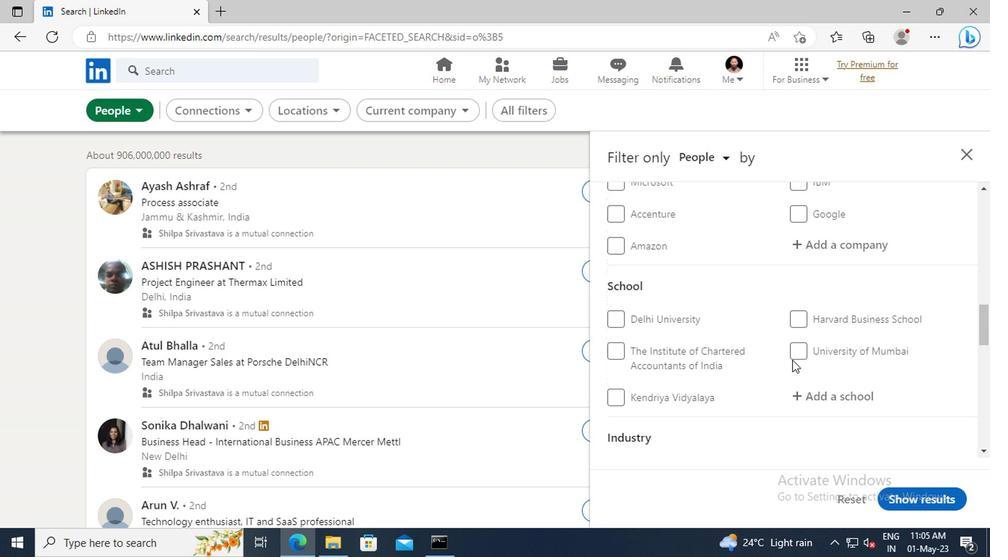 
Action: Mouse moved to (805, 350)
Screenshot: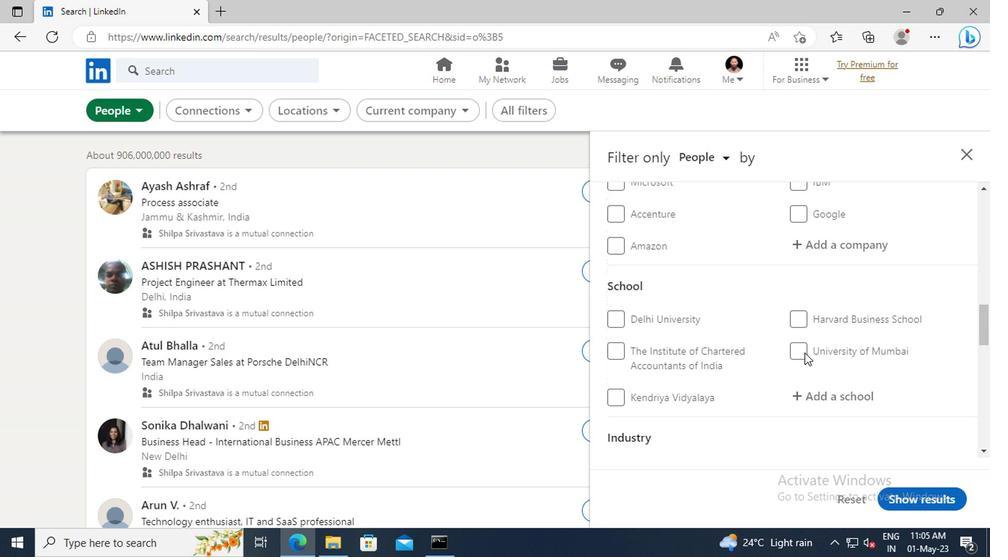
Action: Mouse scrolled (805, 351) with delta (0, 1)
Screenshot: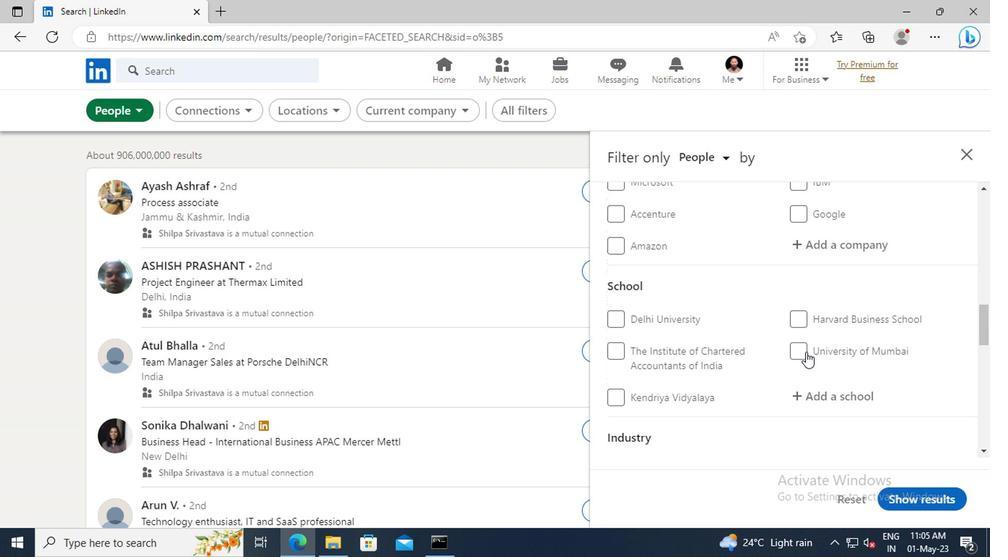 
Action: Mouse scrolled (805, 351) with delta (0, 1)
Screenshot: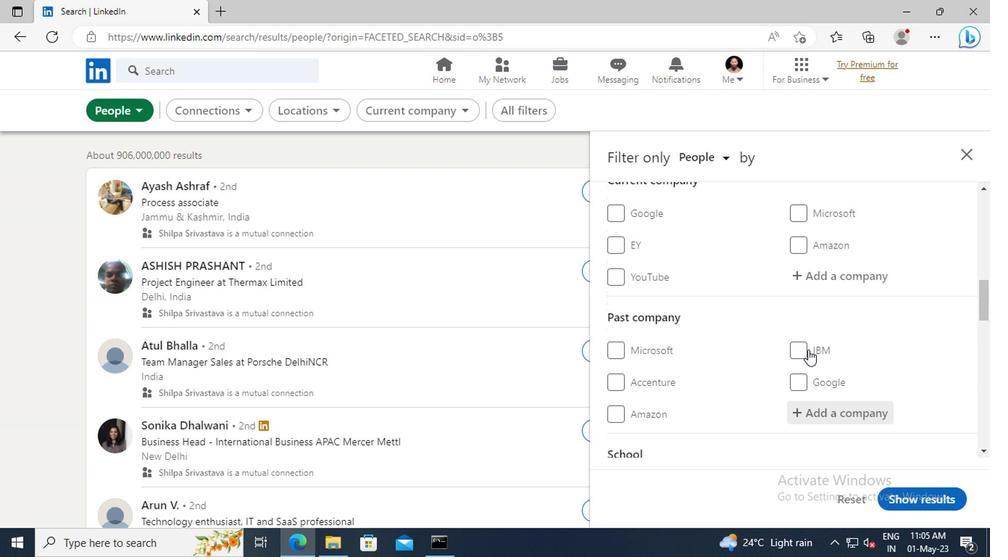 
Action: Mouse moved to (804, 318)
Screenshot: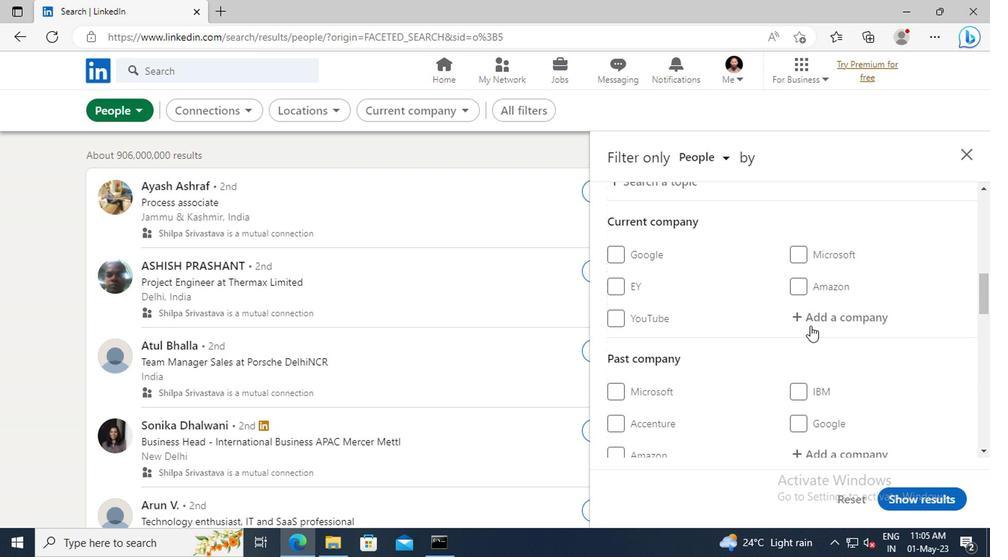 
Action: Mouse pressed left at (804, 318)
Screenshot: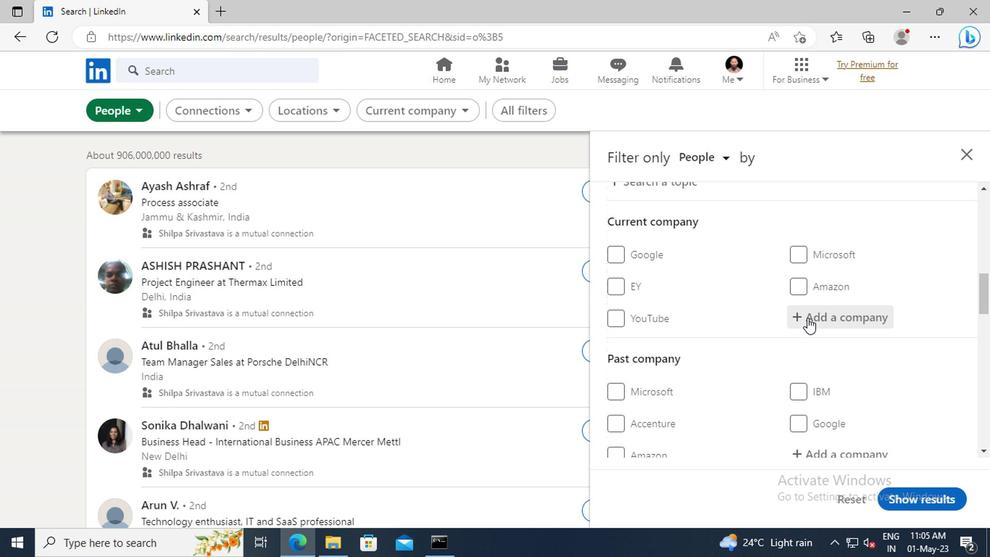 
Action: Key pressed <Key.shift>TEKION<Key.space><Key.shift>CORP
Screenshot: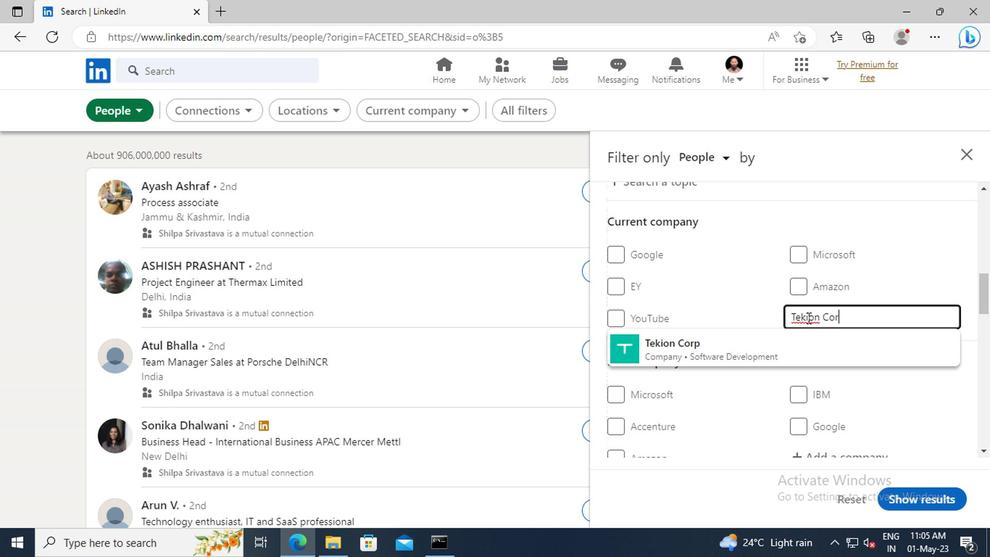
Action: Mouse moved to (796, 345)
Screenshot: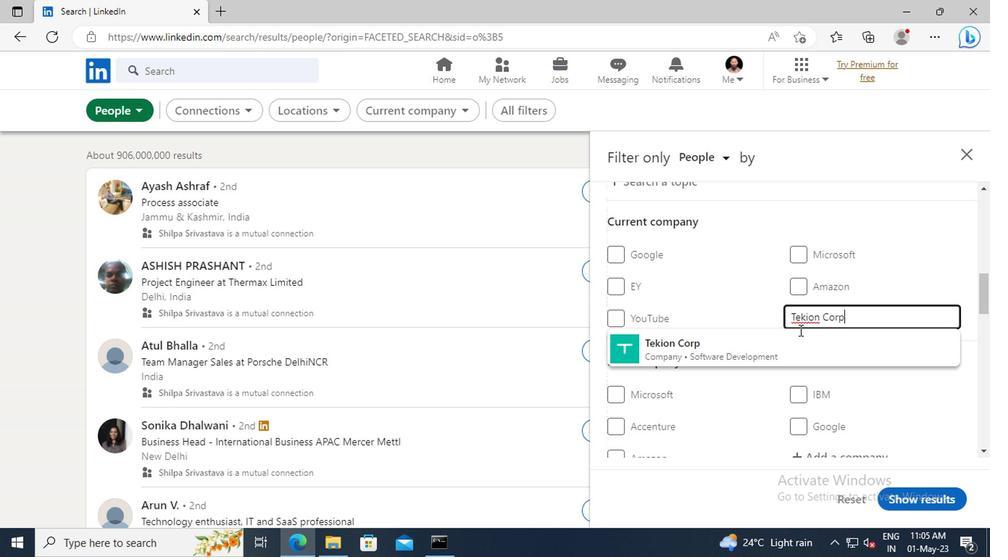 
Action: Mouse pressed left at (796, 345)
Screenshot: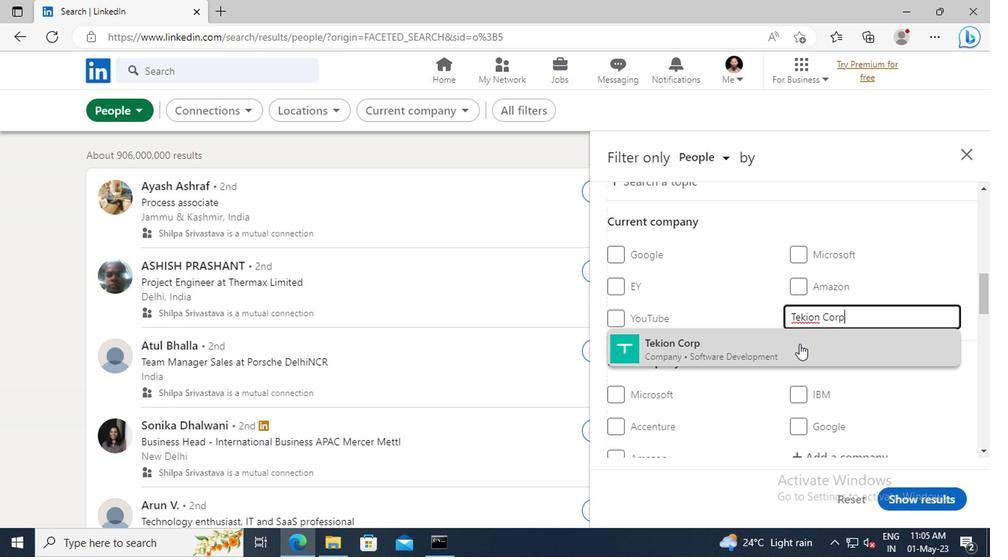 
Action: Mouse scrolled (796, 344) with delta (0, 0)
Screenshot: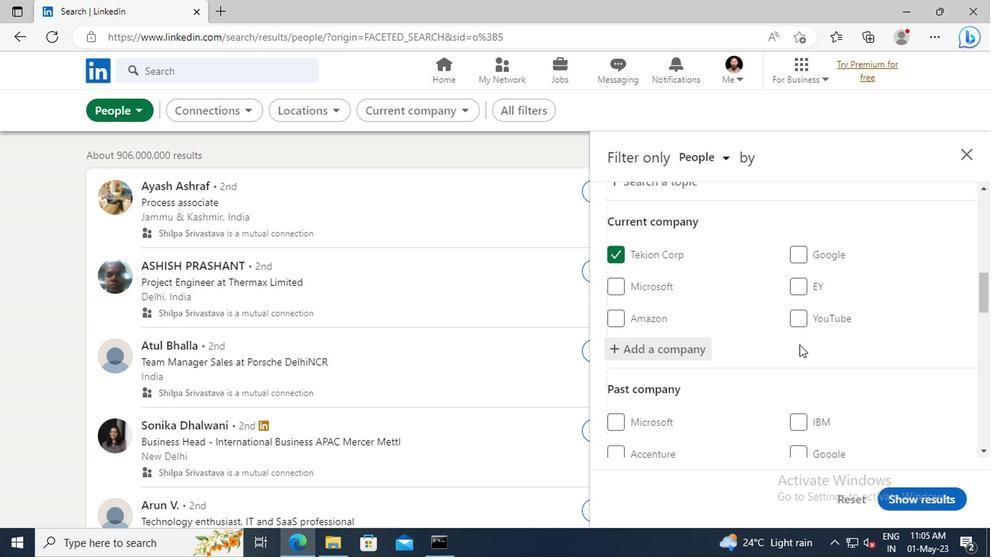 
Action: Mouse scrolled (796, 344) with delta (0, 0)
Screenshot: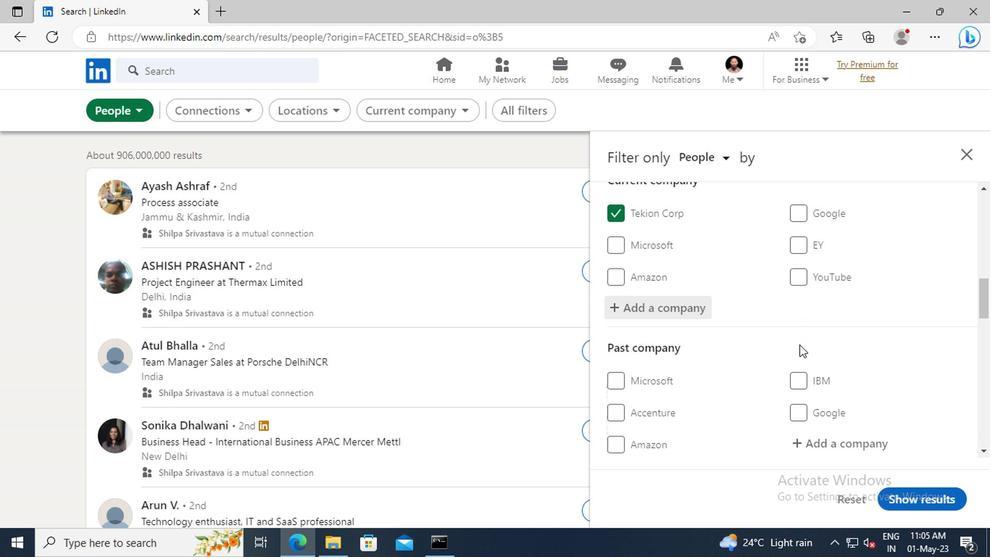 
Action: Mouse scrolled (796, 344) with delta (0, 0)
Screenshot: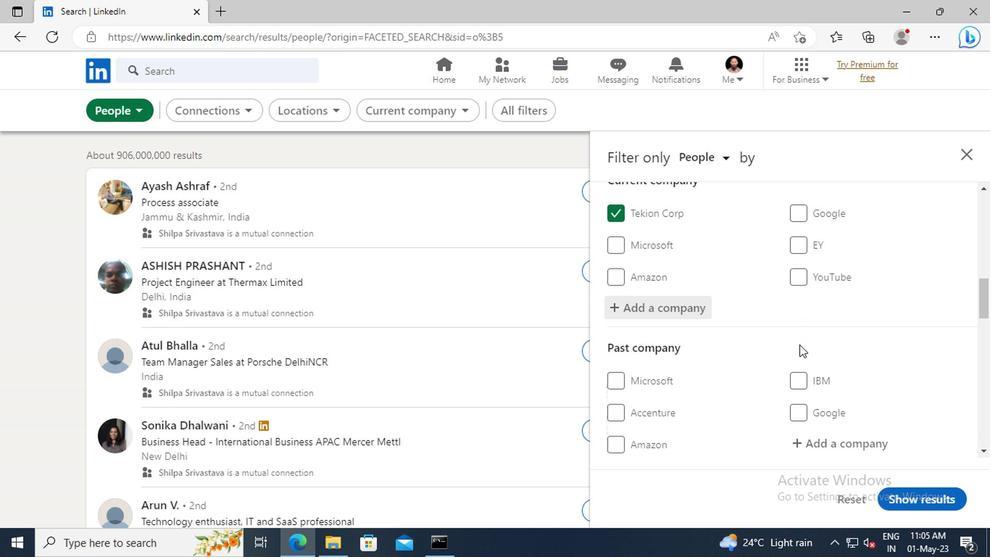 
Action: Mouse scrolled (796, 344) with delta (0, 0)
Screenshot: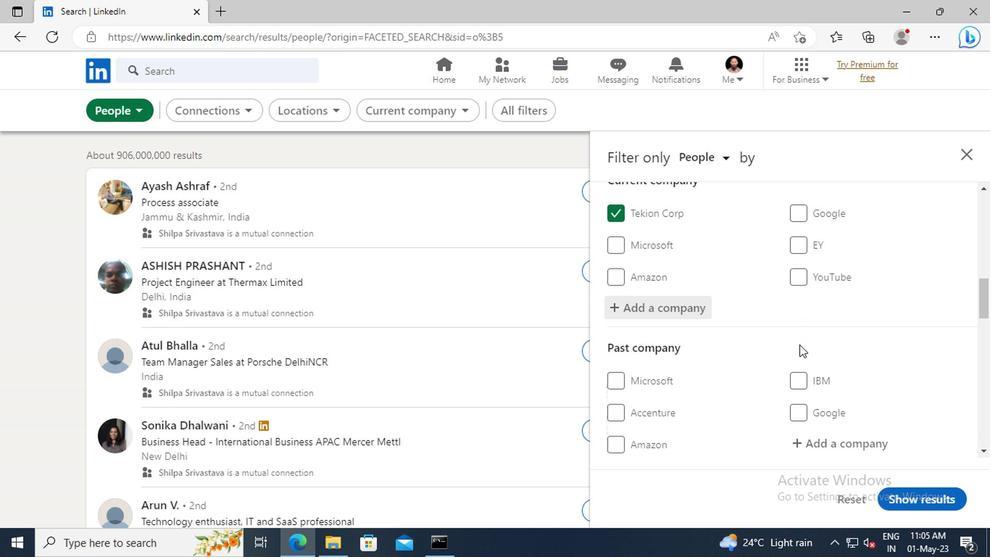 
Action: Mouse scrolled (796, 344) with delta (0, 0)
Screenshot: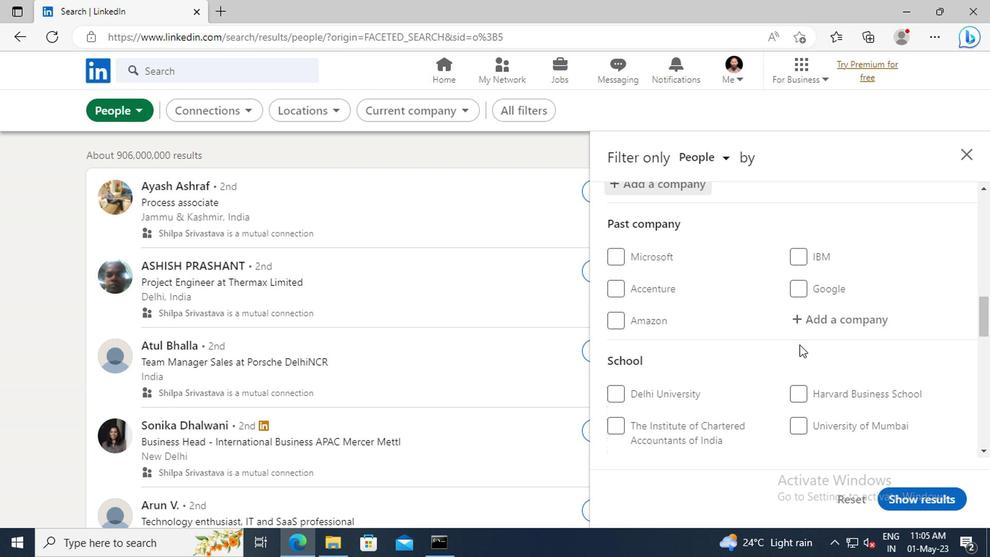 
Action: Mouse scrolled (796, 344) with delta (0, 0)
Screenshot: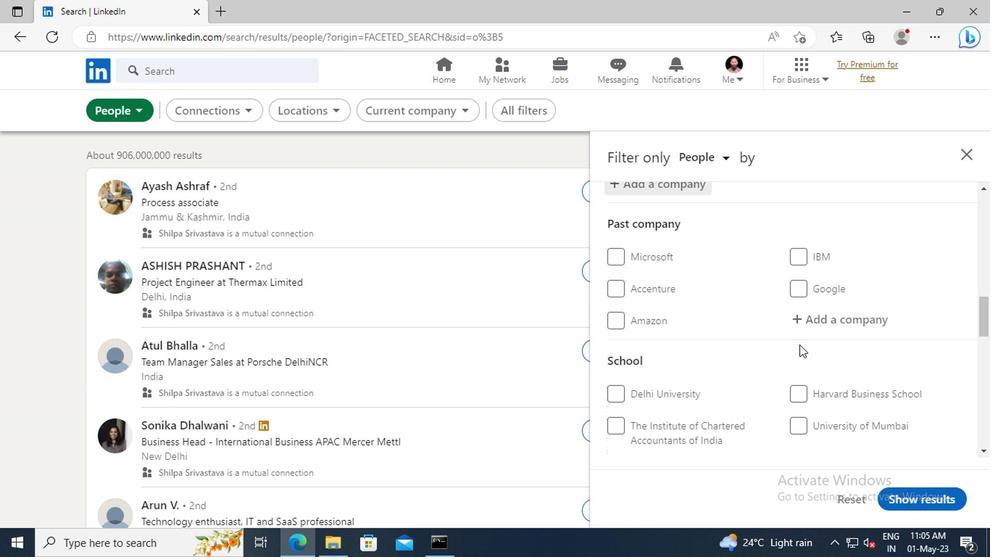 
Action: Mouse scrolled (796, 344) with delta (0, 0)
Screenshot: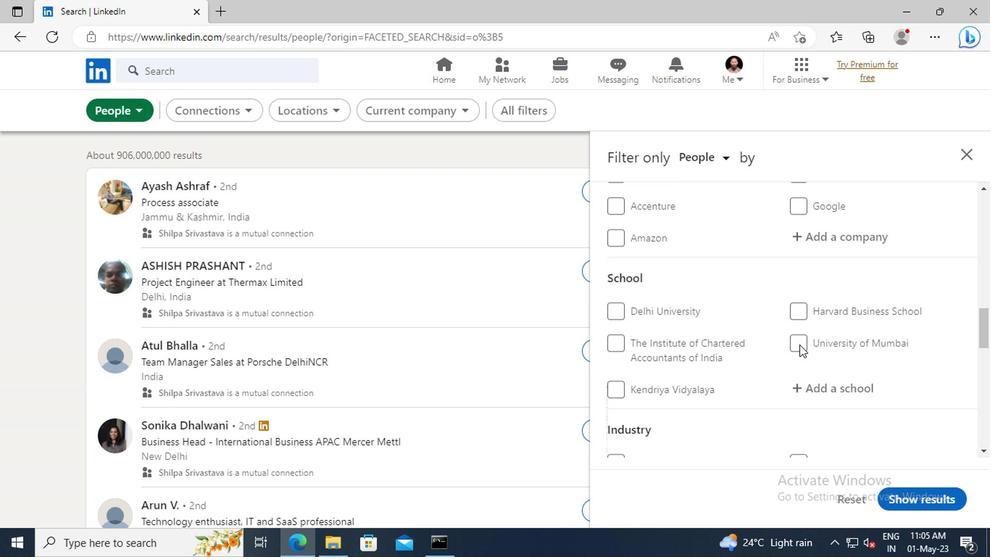 
Action: Mouse moved to (806, 346)
Screenshot: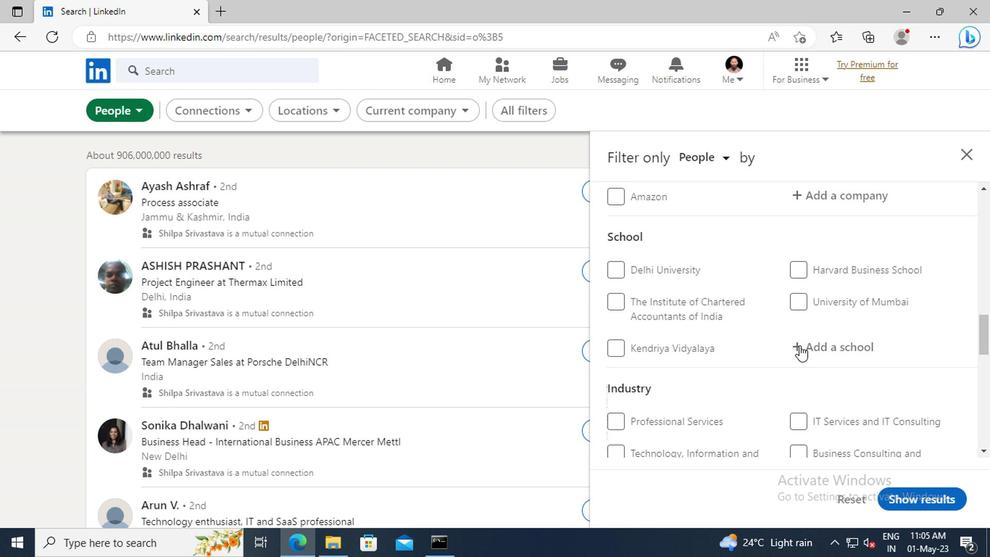 
Action: Mouse pressed left at (806, 346)
Screenshot: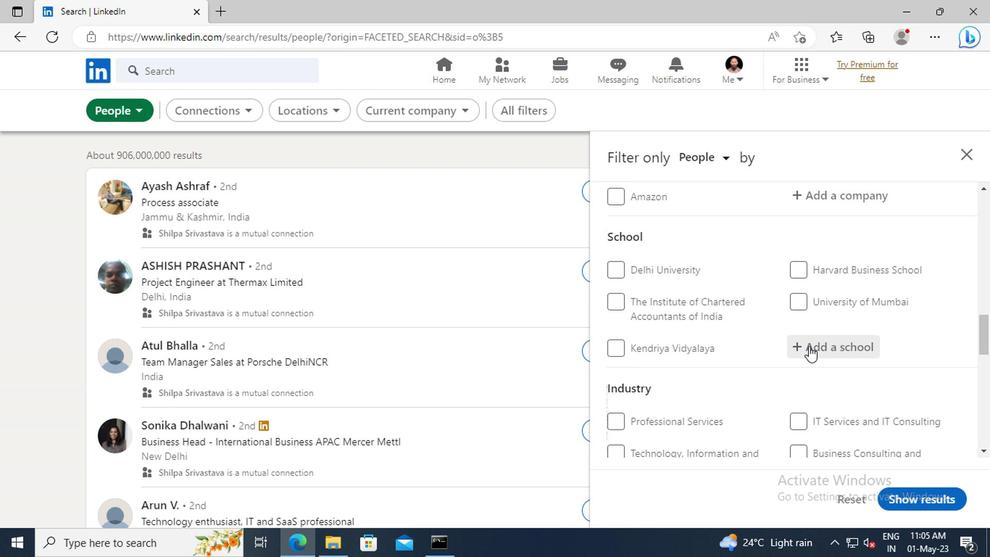 
Action: Key pressed <Key.shift>DR.<Key.space><Key.shift>RAM<Key.space><Key.shift>MANOHAR<Key.space>
Screenshot: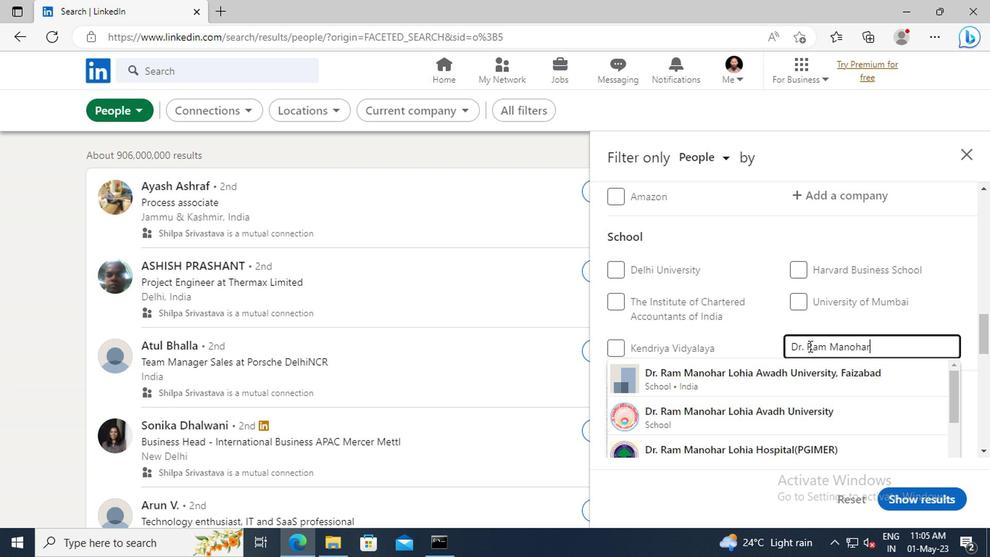 
Action: Mouse moved to (808, 407)
Screenshot: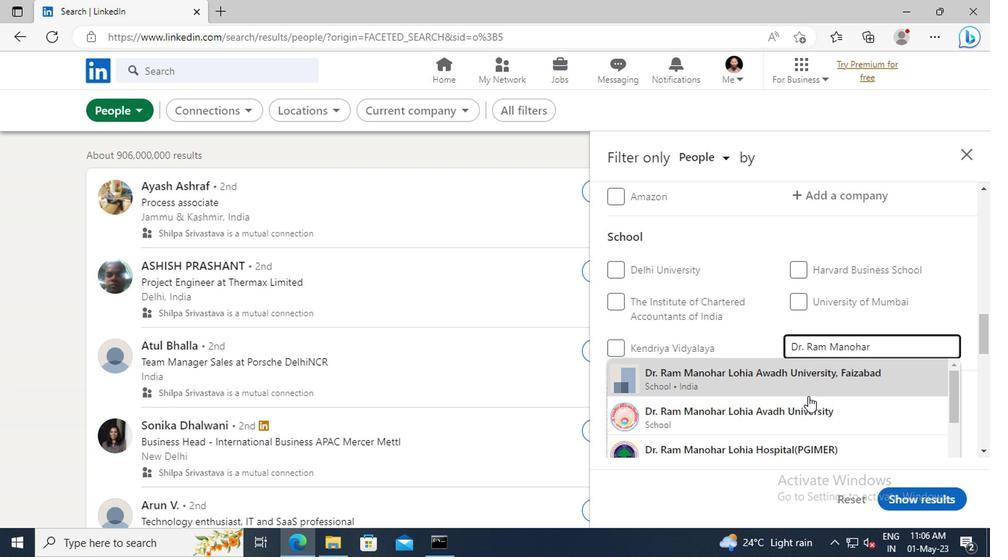 
Action: Mouse pressed left at (808, 407)
Screenshot: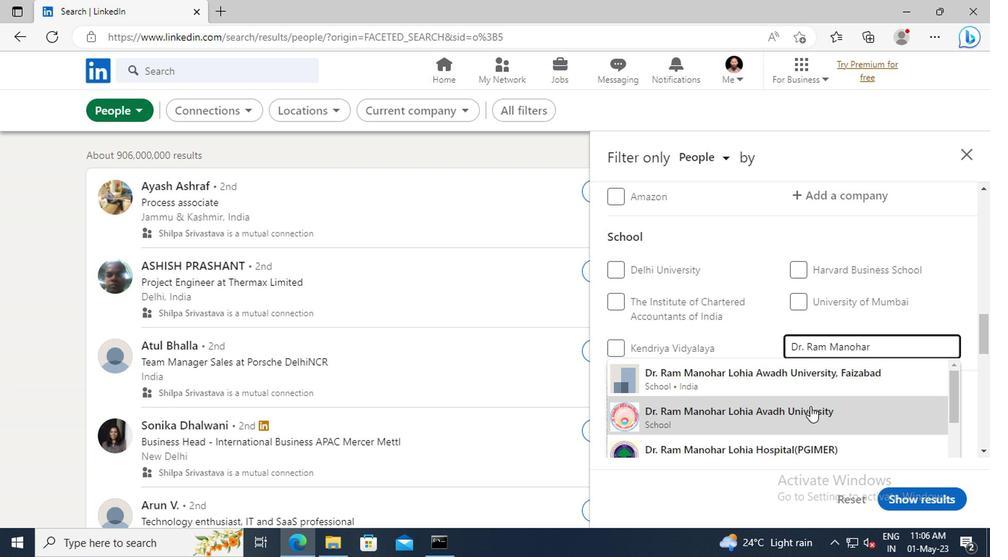 
Action: Mouse scrolled (808, 407) with delta (0, 0)
Screenshot: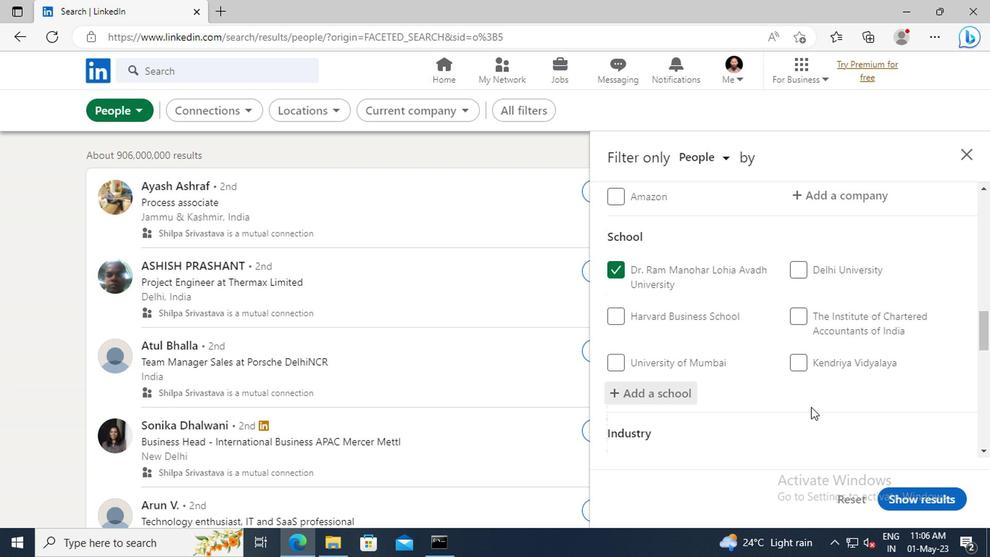 
Action: Mouse scrolled (808, 407) with delta (0, 0)
Screenshot: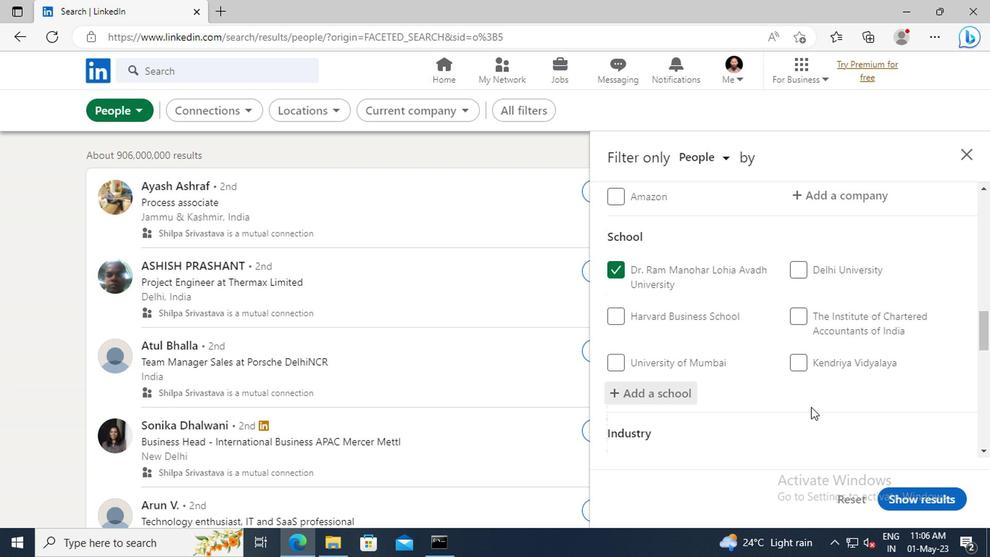 
Action: Mouse scrolled (808, 407) with delta (0, 0)
Screenshot: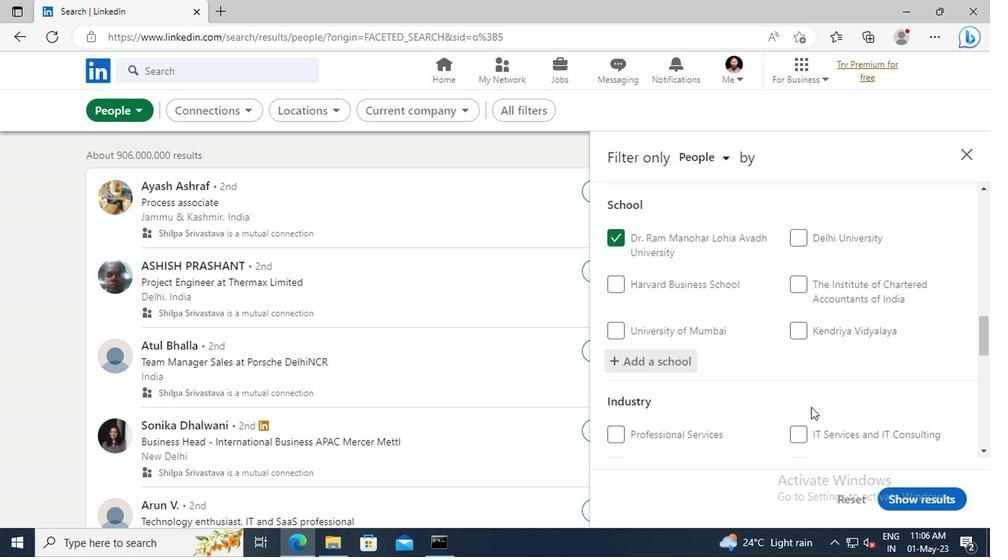 
Action: Mouse moved to (814, 348)
Screenshot: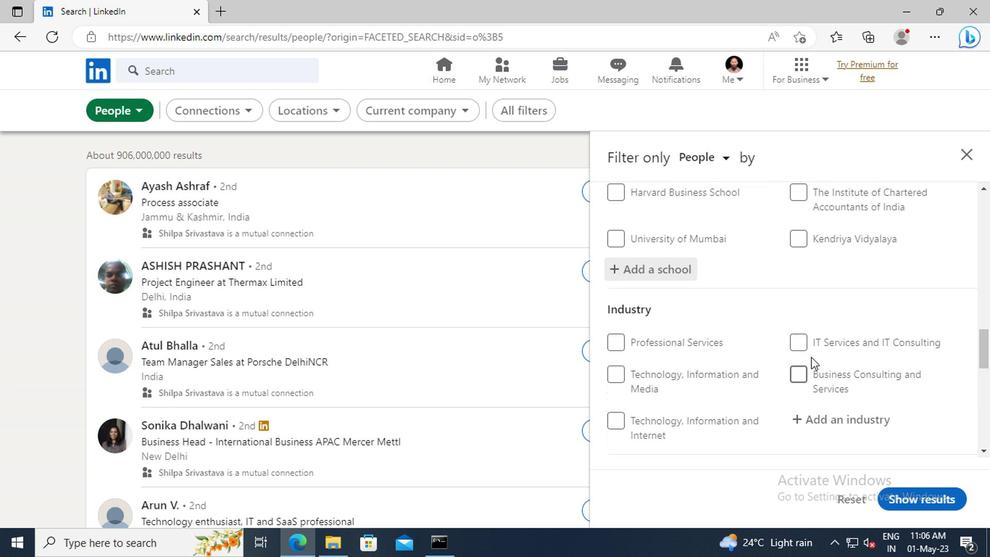 
Action: Mouse scrolled (814, 348) with delta (0, 0)
Screenshot: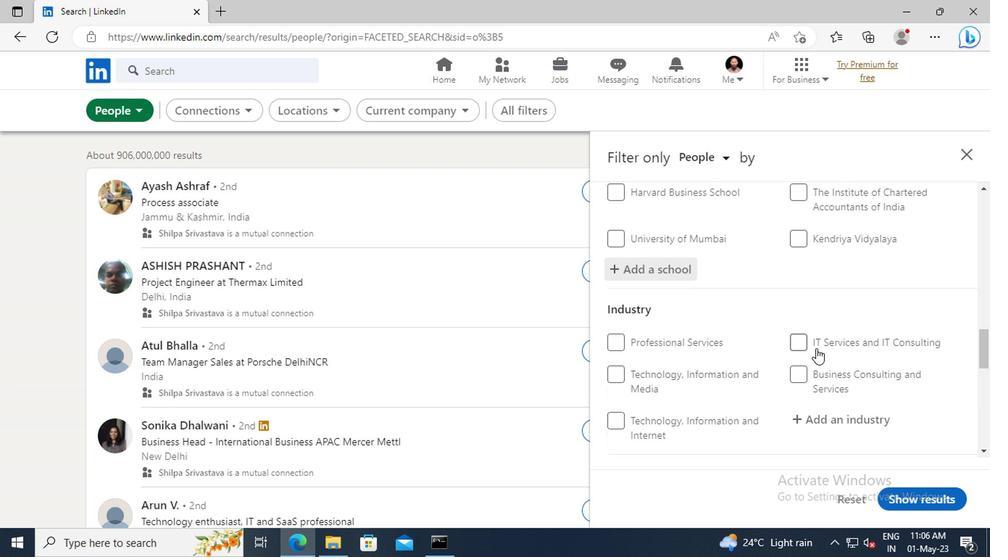 
Action: Mouse scrolled (814, 348) with delta (0, 0)
Screenshot: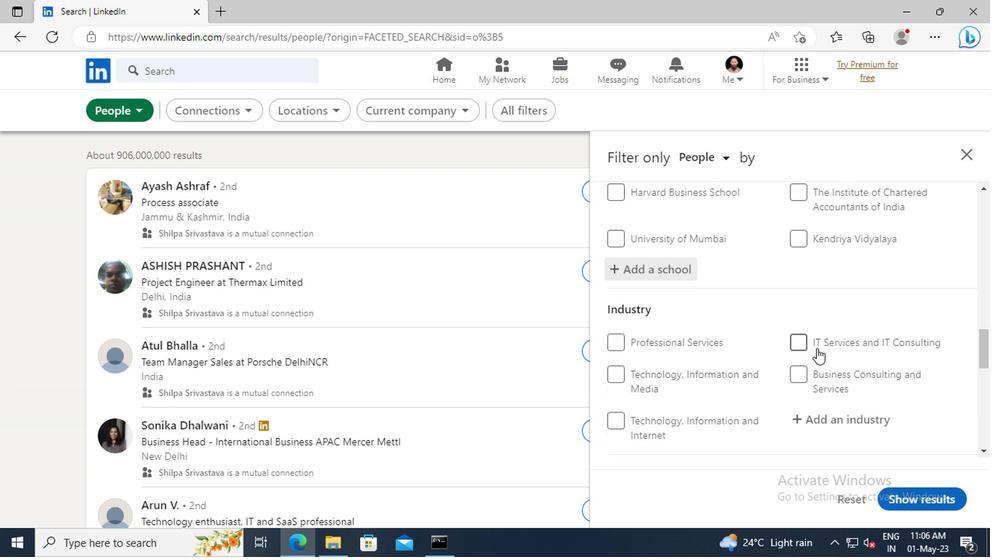 
Action: Mouse moved to (815, 339)
Screenshot: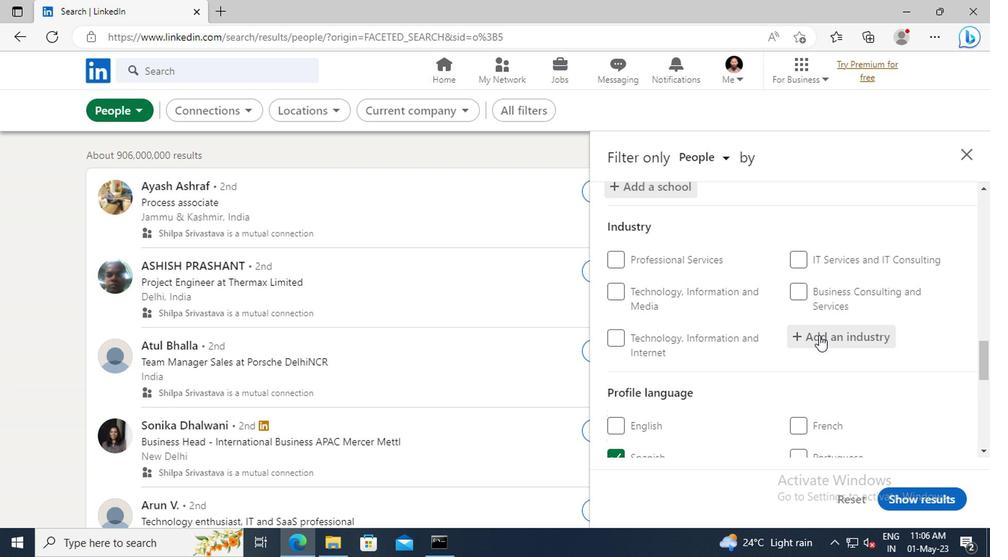 
Action: Mouse pressed left at (815, 339)
Screenshot: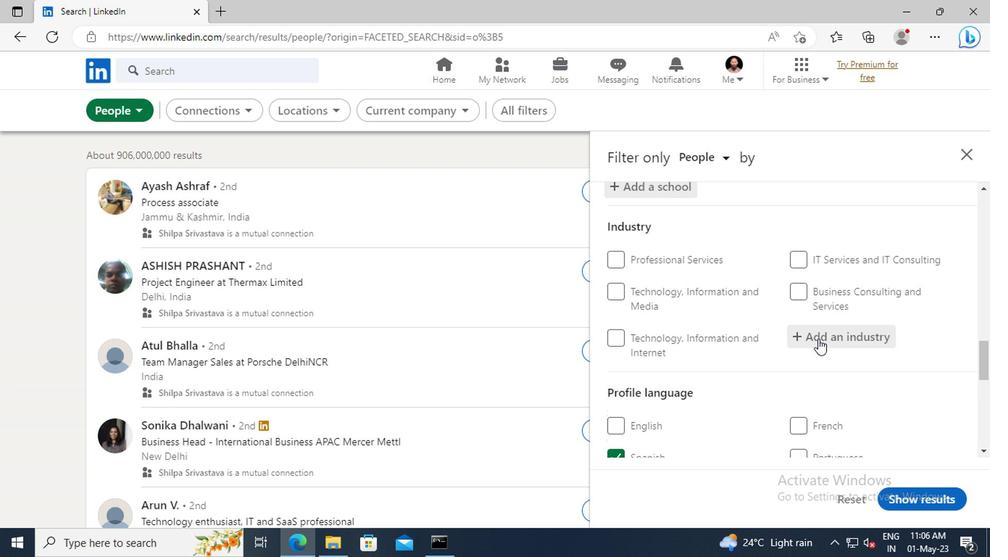 
Action: Key pressed <Key.shift>TEMPORARY<Key.space>
Screenshot: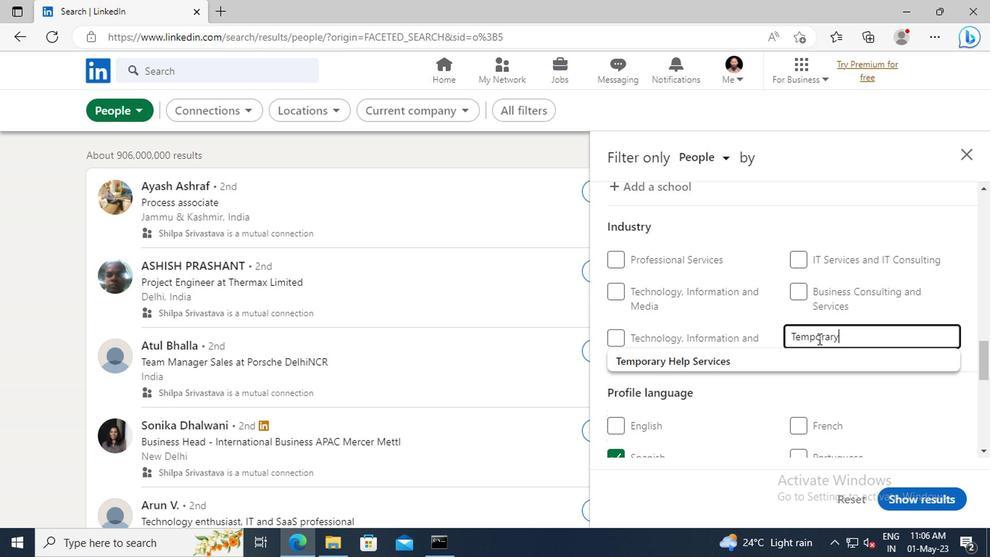 
Action: Mouse moved to (792, 361)
Screenshot: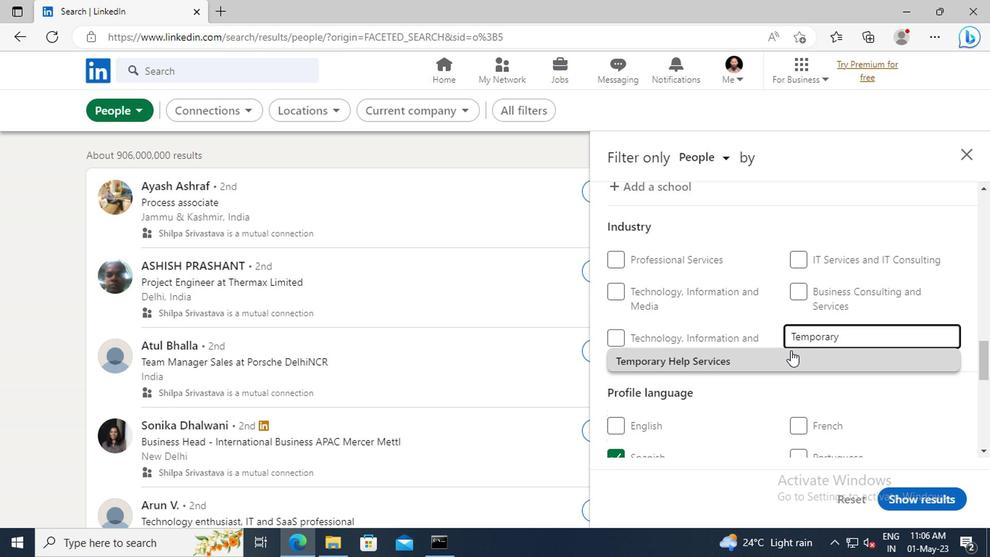 
Action: Mouse pressed left at (792, 361)
Screenshot: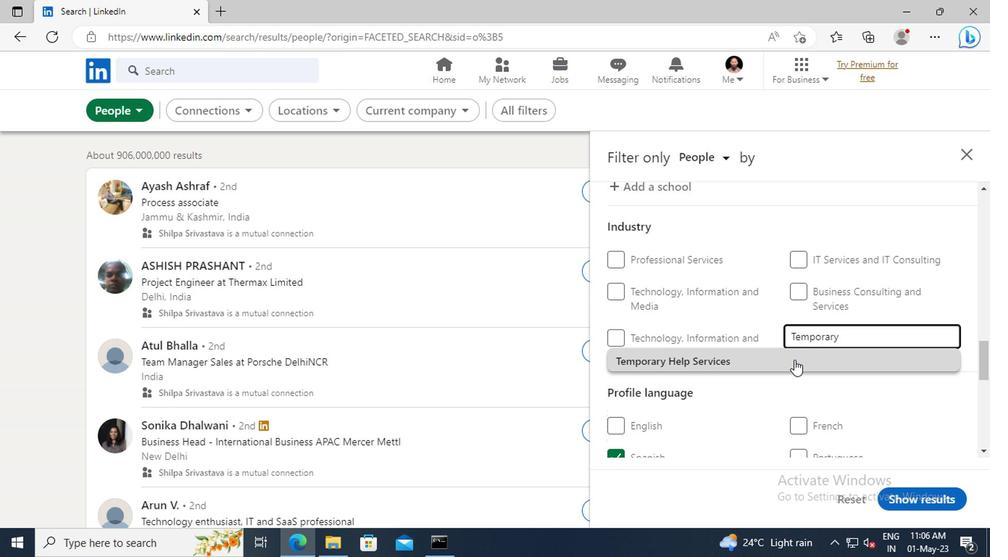 
Action: Mouse scrolled (792, 360) with delta (0, 0)
Screenshot: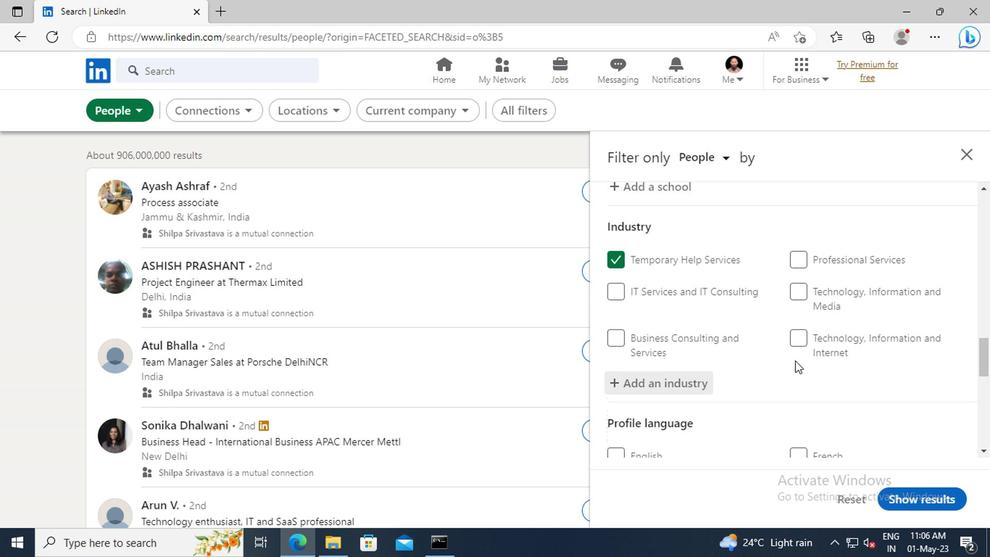 
Action: Mouse scrolled (792, 360) with delta (0, 0)
Screenshot: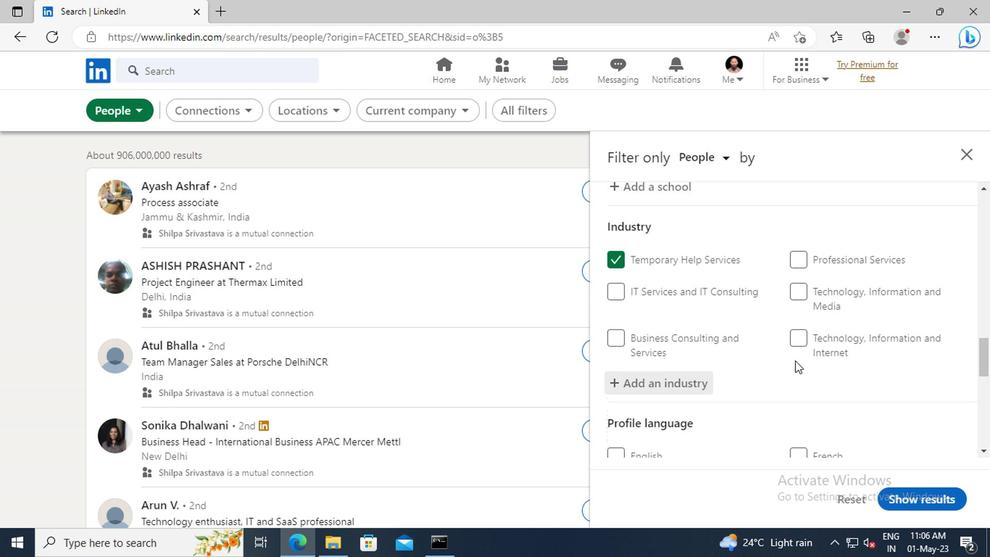 
Action: Mouse moved to (791, 341)
Screenshot: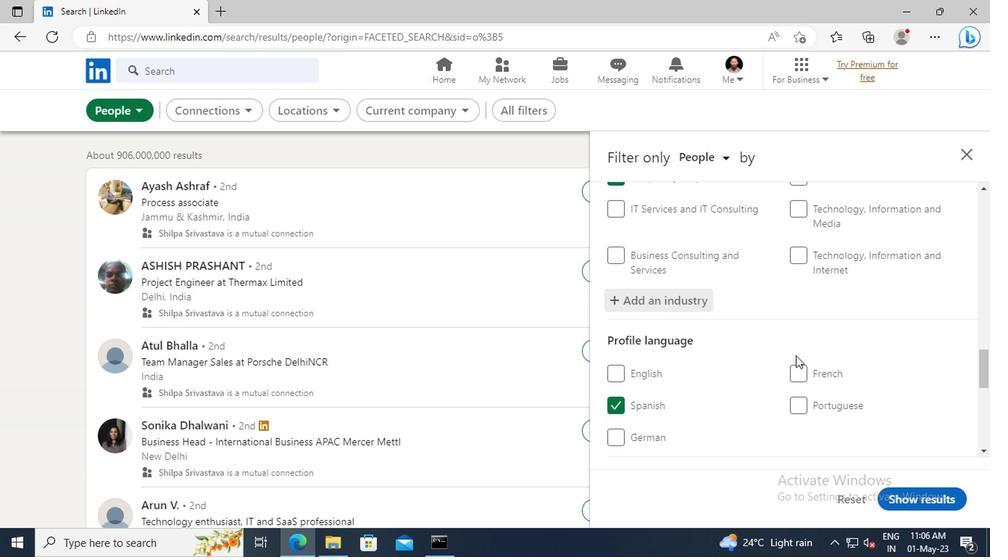 
Action: Mouse scrolled (791, 341) with delta (0, 0)
Screenshot: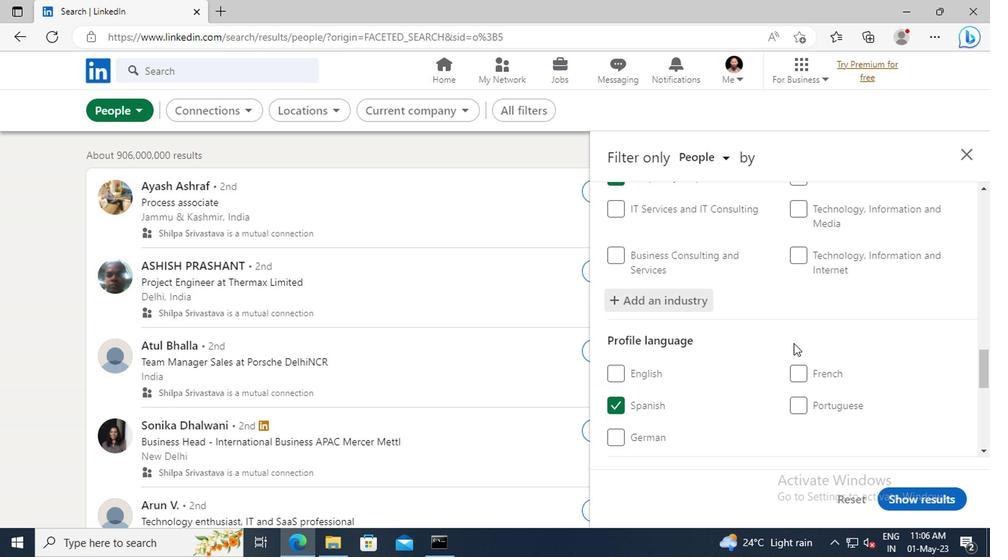
Action: Mouse scrolled (791, 341) with delta (0, 0)
Screenshot: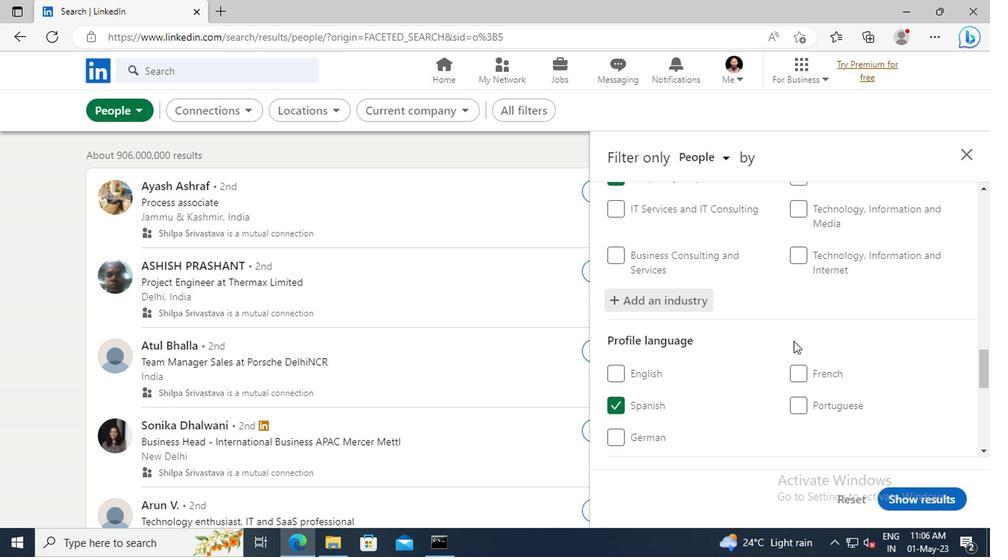 
Action: Mouse moved to (791, 327)
Screenshot: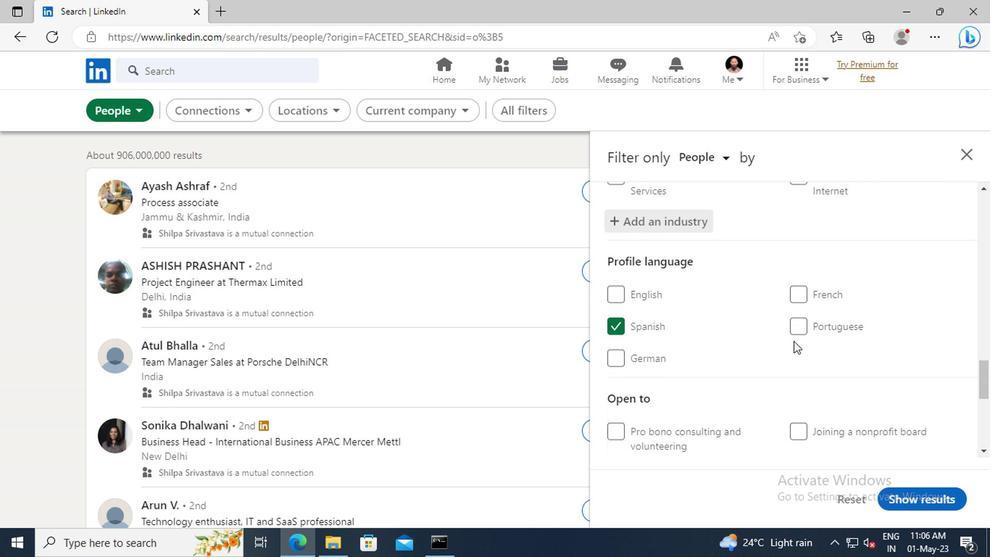
Action: Mouse scrolled (791, 326) with delta (0, 0)
Screenshot: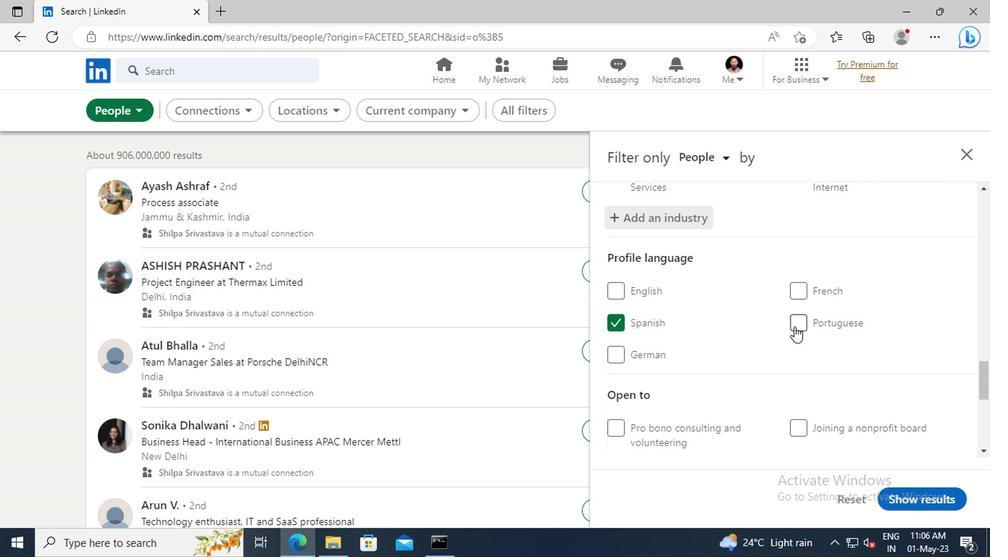 
Action: Mouse scrolled (791, 326) with delta (0, 0)
Screenshot: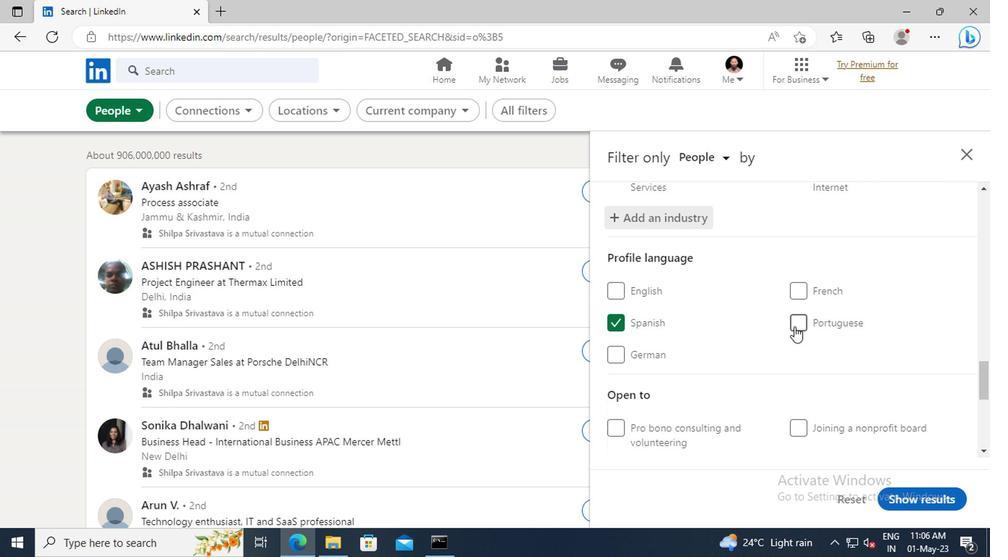 
Action: Mouse moved to (791, 319)
Screenshot: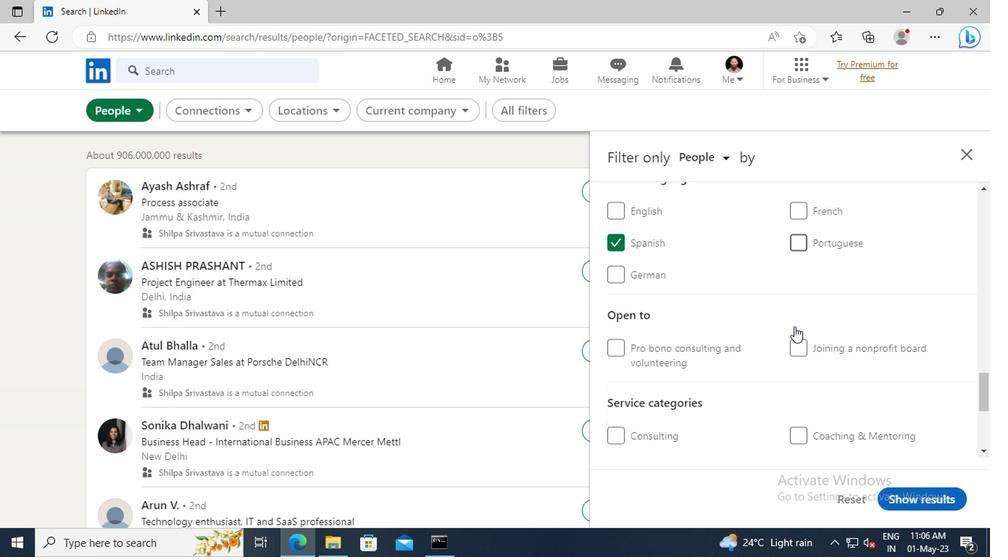
Action: Mouse scrolled (791, 319) with delta (0, 0)
Screenshot: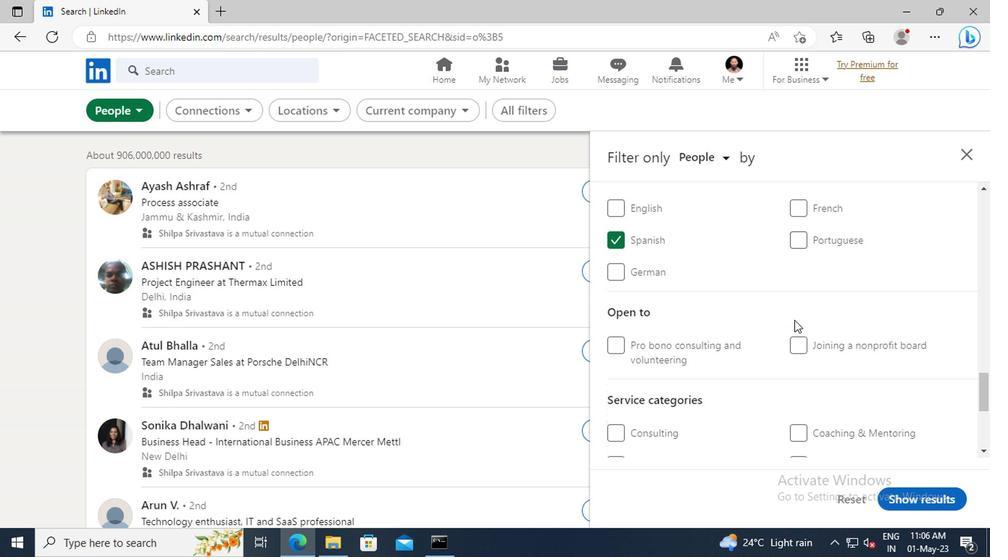 
Action: Mouse scrolled (791, 319) with delta (0, 0)
Screenshot: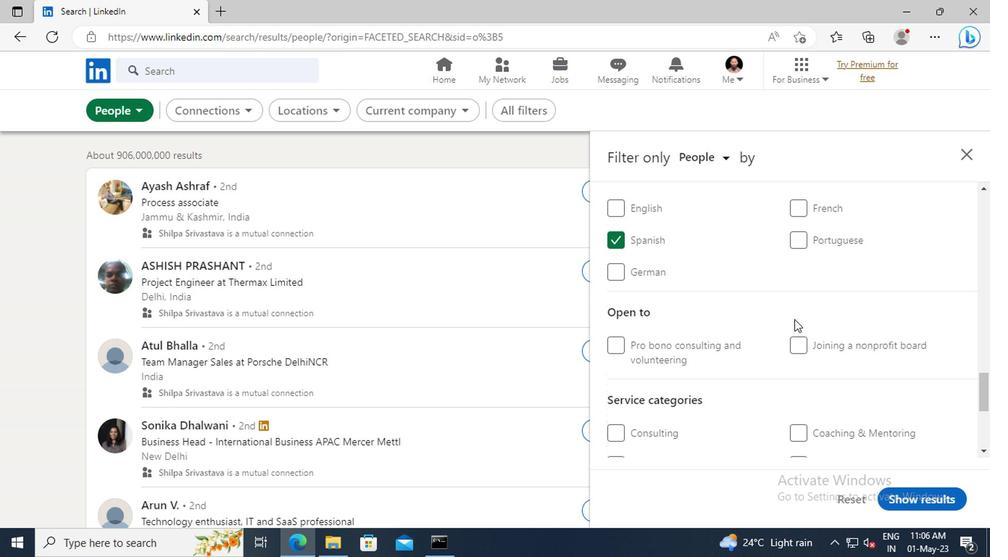 
Action: Mouse scrolled (791, 319) with delta (0, 0)
Screenshot: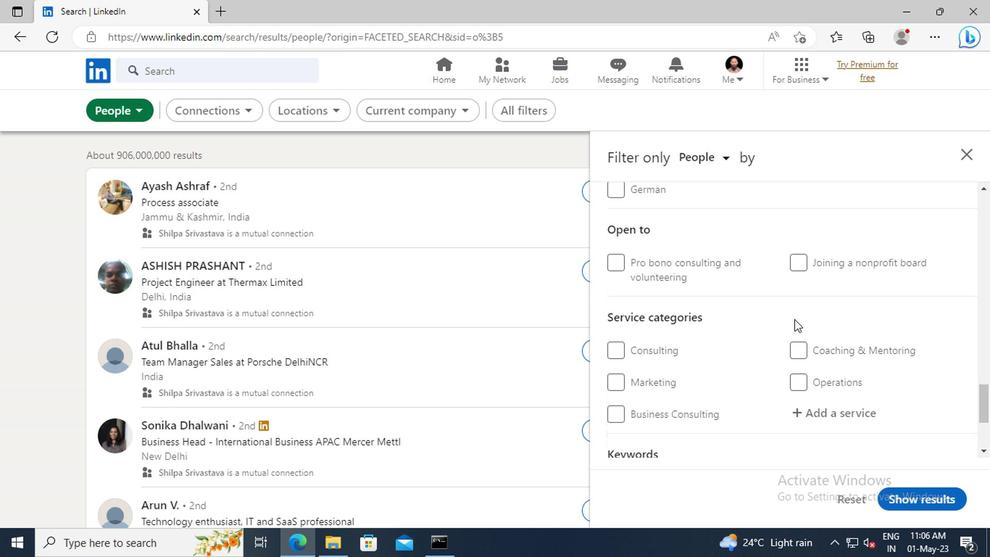 
Action: Mouse scrolled (791, 319) with delta (0, 0)
Screenshot: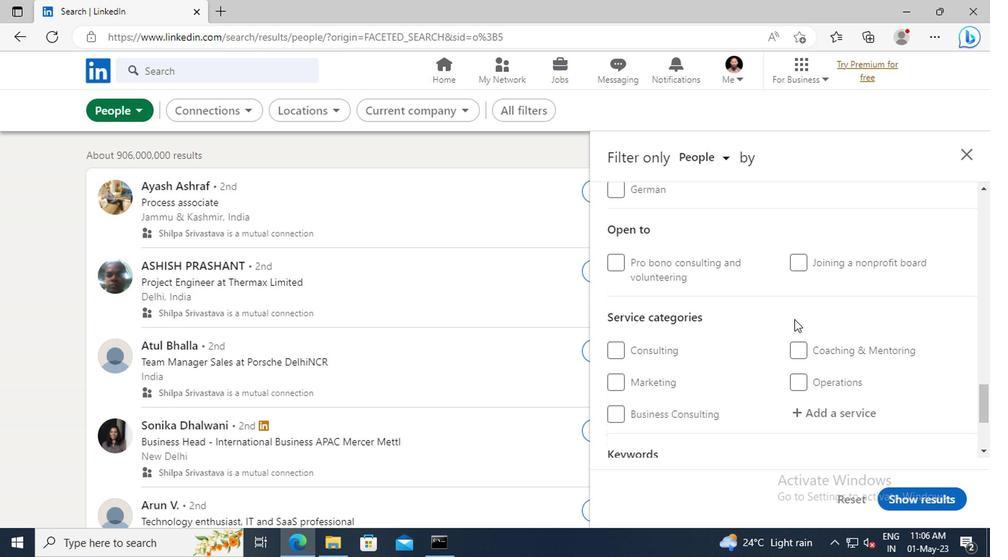 
Action: Mouse moved to (798, 328)
Screenshot: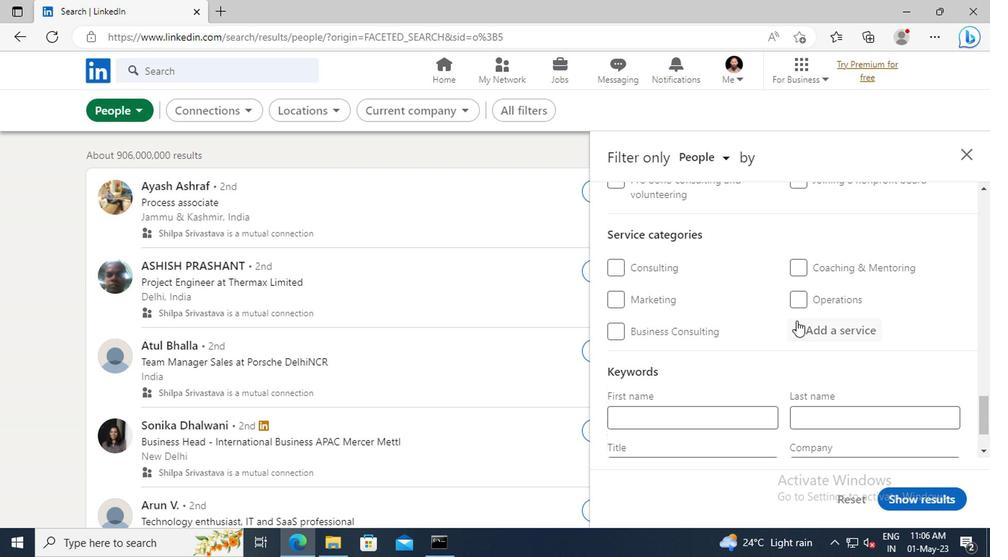 
Action: Mouse pressed left at (798, 328)
Screenshot: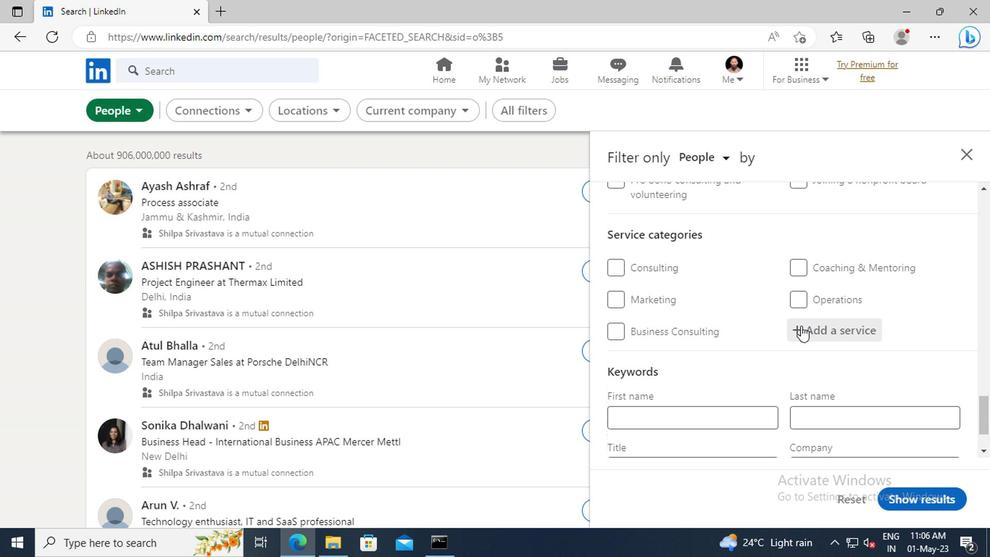 
Action: Key pressed <Key.shift>EMAIL<Key.space>
Screenshot: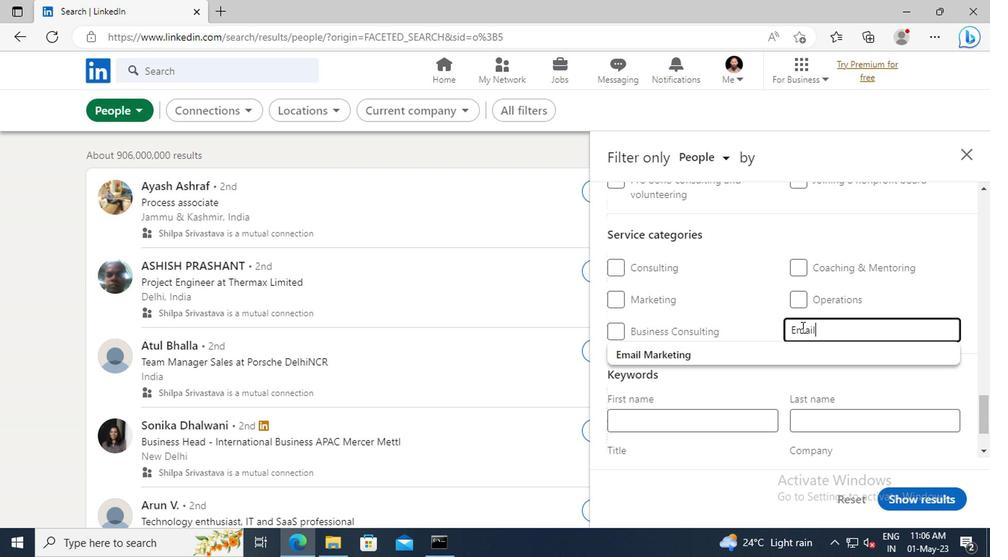 
Action: Mouse moved to (761, 355)
Screenshot: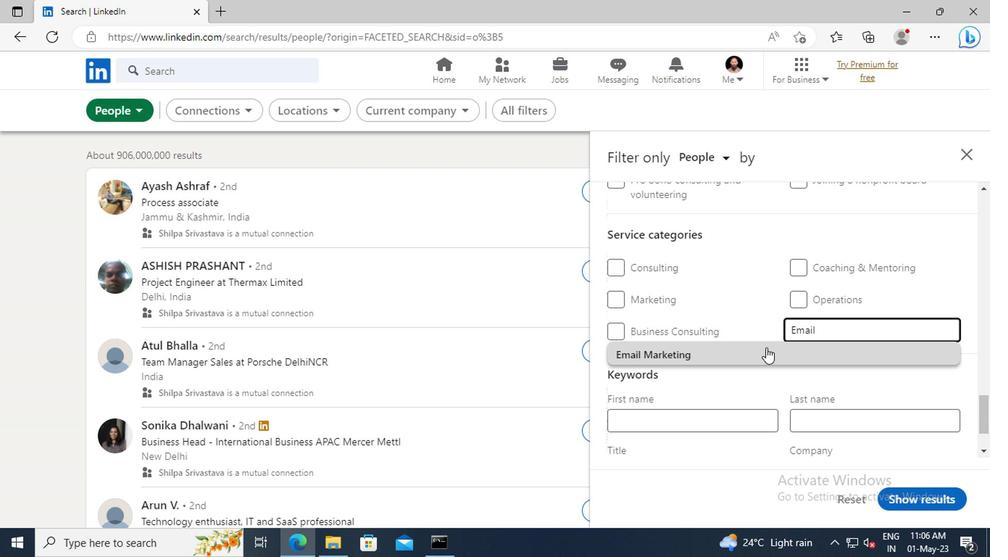 
Action: Mouse pressed left at (761, 355)
Screenshot: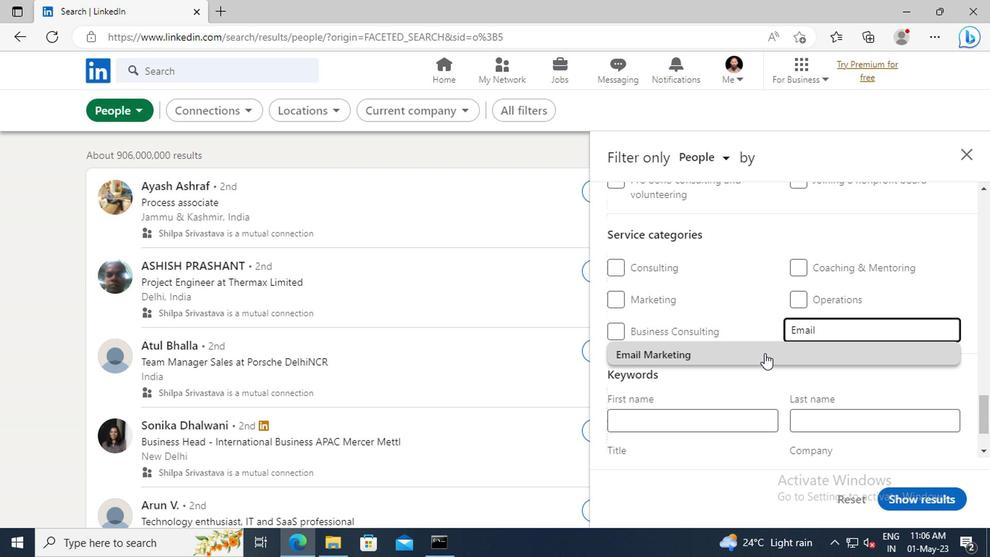 
Action: Mouse scrolled (761, 353) with delta (0, -1)
Screenshot: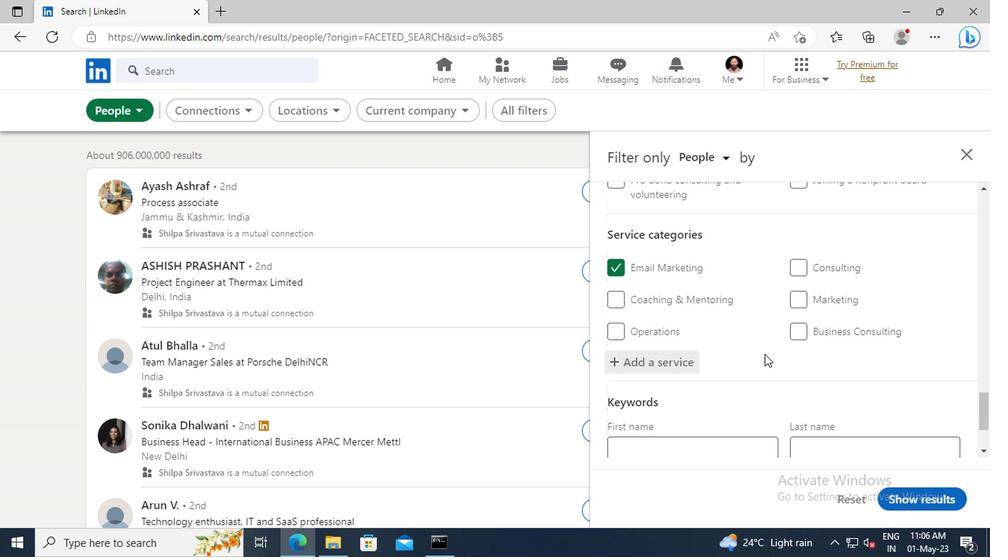 
Action: Mouse scrolled (761, 353) with delta (0, -1)
Screenshot: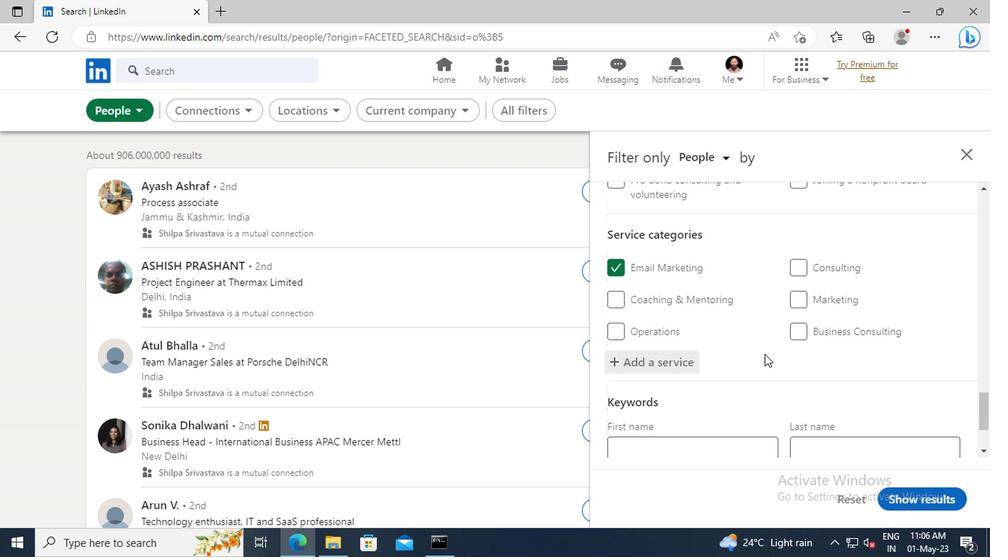 
Action: Mouse scrolled (761, 353) with delta (0, -1)
Screenshot: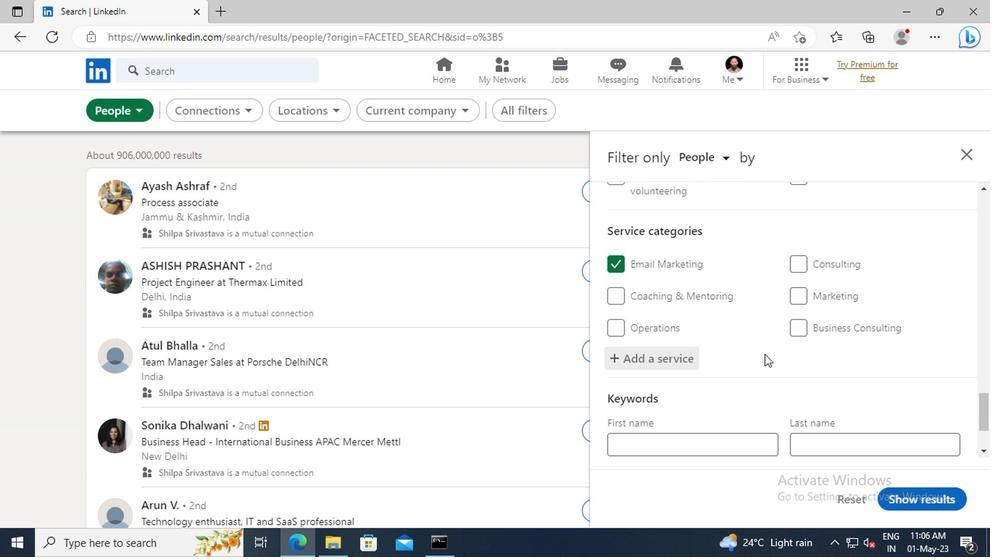 
Action: Mouse scrolled (761, 353) with delta (0, -1)
Screenshot: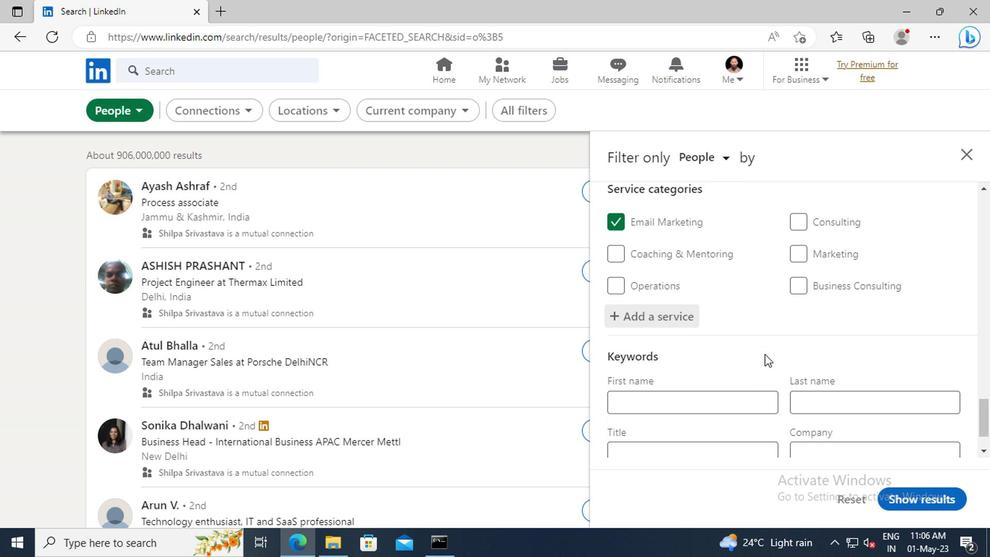 
Action: Mouse moved to (686, 393)
Screenshot: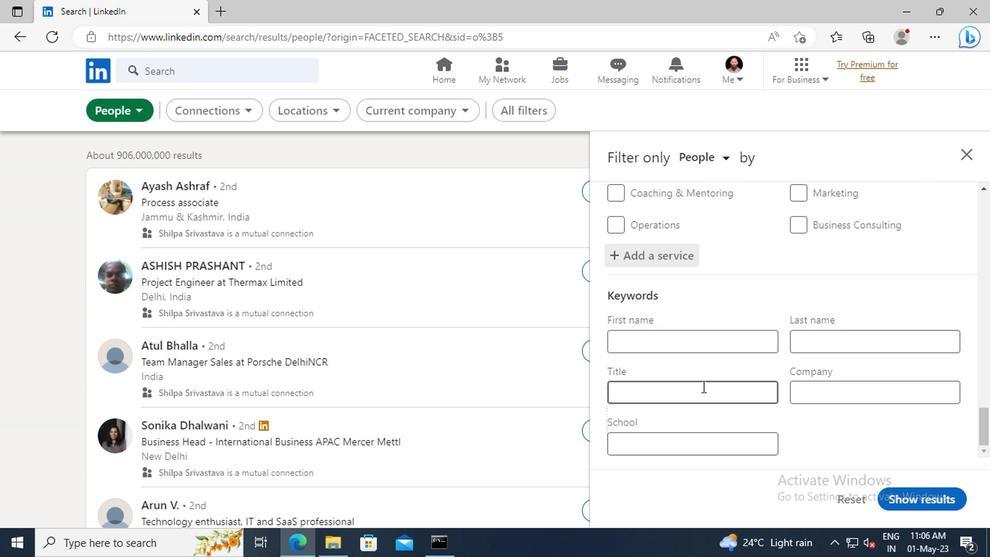 
Action: Mouse pressed left at (686, 393)
Screenshot: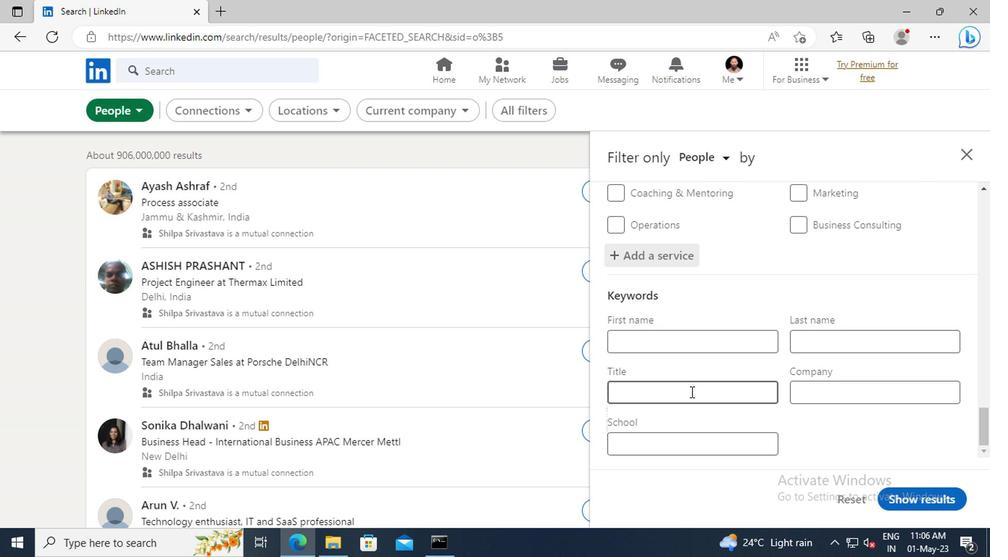 
Action: Key pressed <Key.shift>CRUISE<Key.space><Key.shift>DIRECTOR<Key.enter>
Screenshot: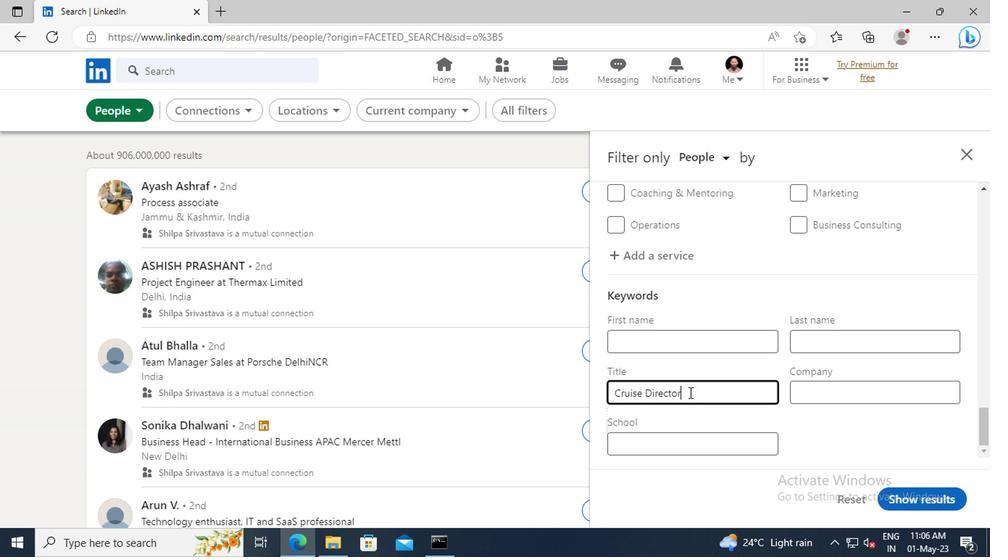 
Action: Mouse moved to (890, 496)
Screenshot: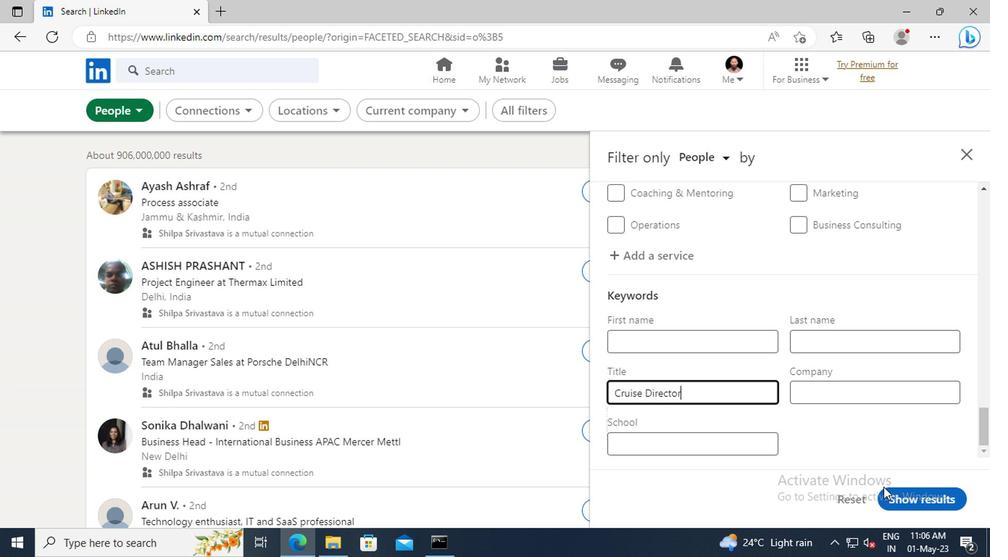 
Action: Mouse pressed left at (890, 496)
Screenshot: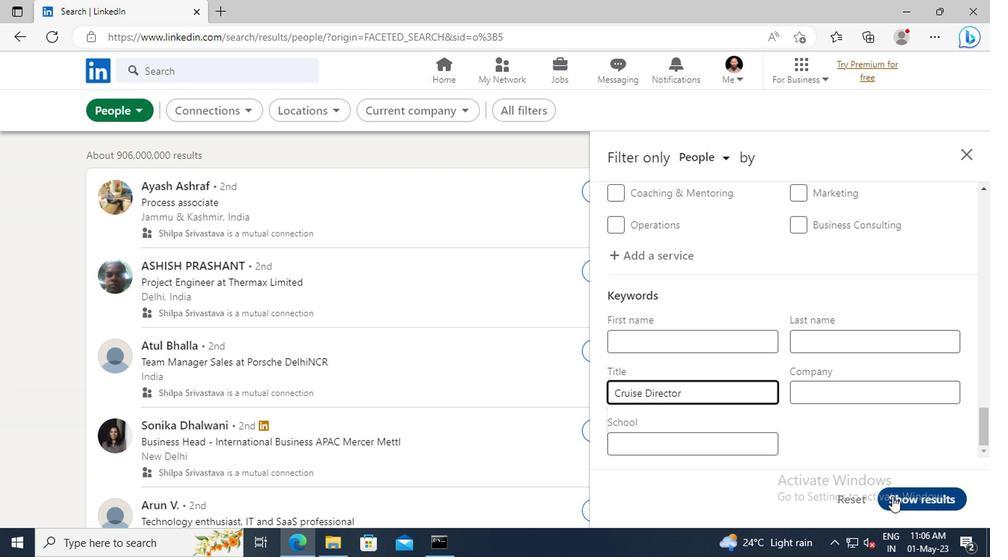 
